 Task: Look for space in Setakamachi-takayanagi, Japan from 1st July, 2023 to 3rd July, 2023 for 1 adult in price range Rs.5000 to Rs.15000. Place can be private room with 1  bedroom having 1 bed and 1 bathroom. Property type can be house, flat, guest house, hotel. Booking option can be shelf check-in. Required host language is English.
Action: Mouse moved to (462, 76)
Screenshot: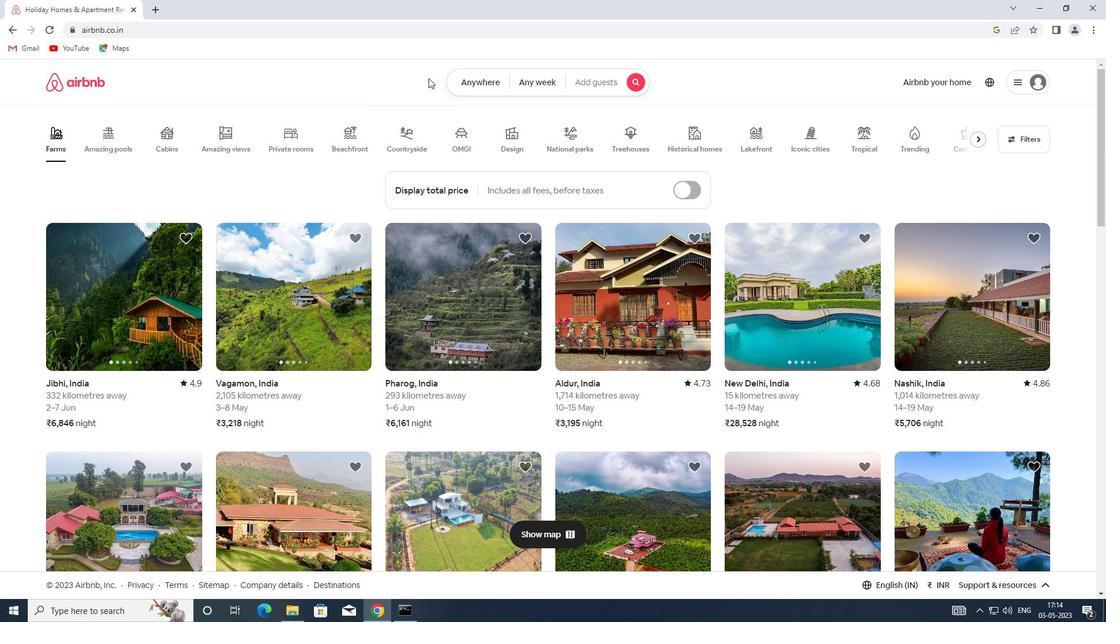 
Action: Mouse pressed left at (462, 76)
Screenshot: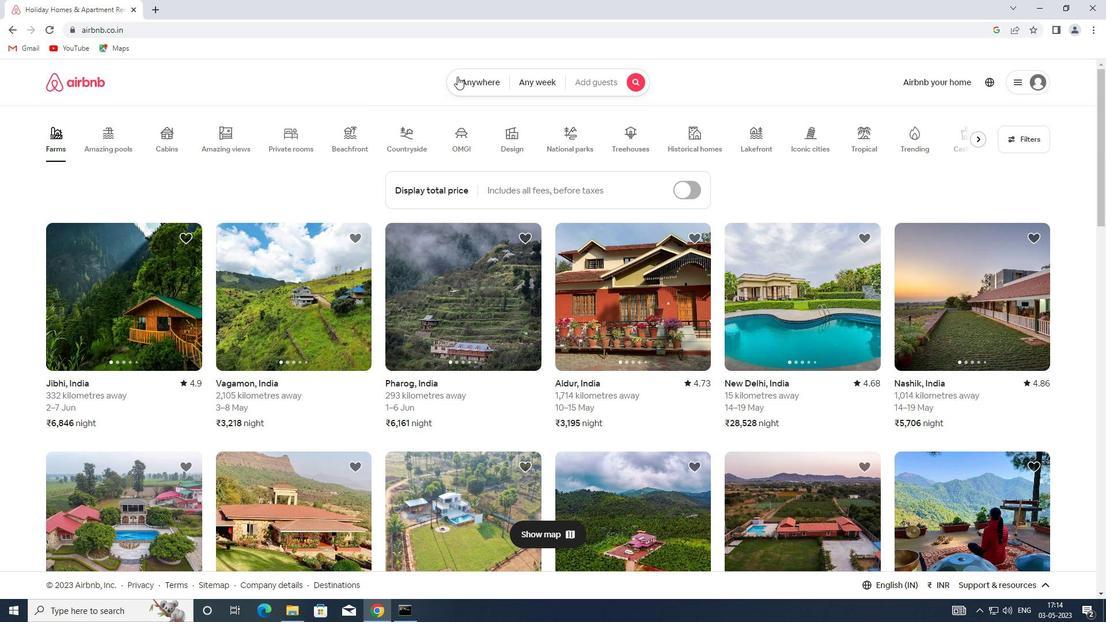 
Action: Mouse moved to (443, 126)
Screenshot: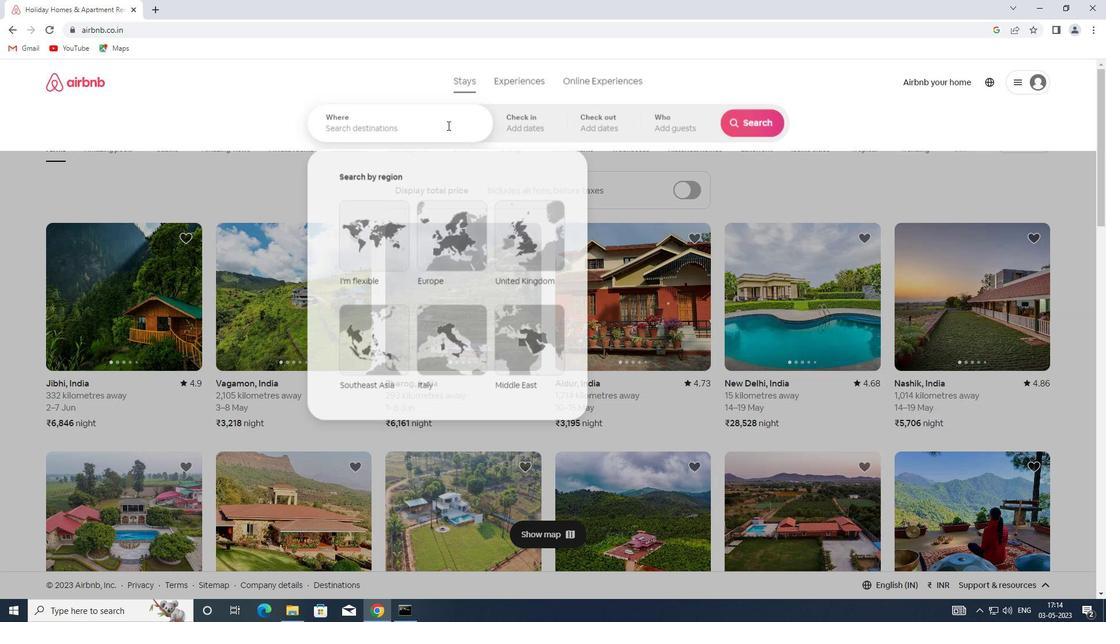 
Action: Mouse pressed left at (443, 126)
Screenshot: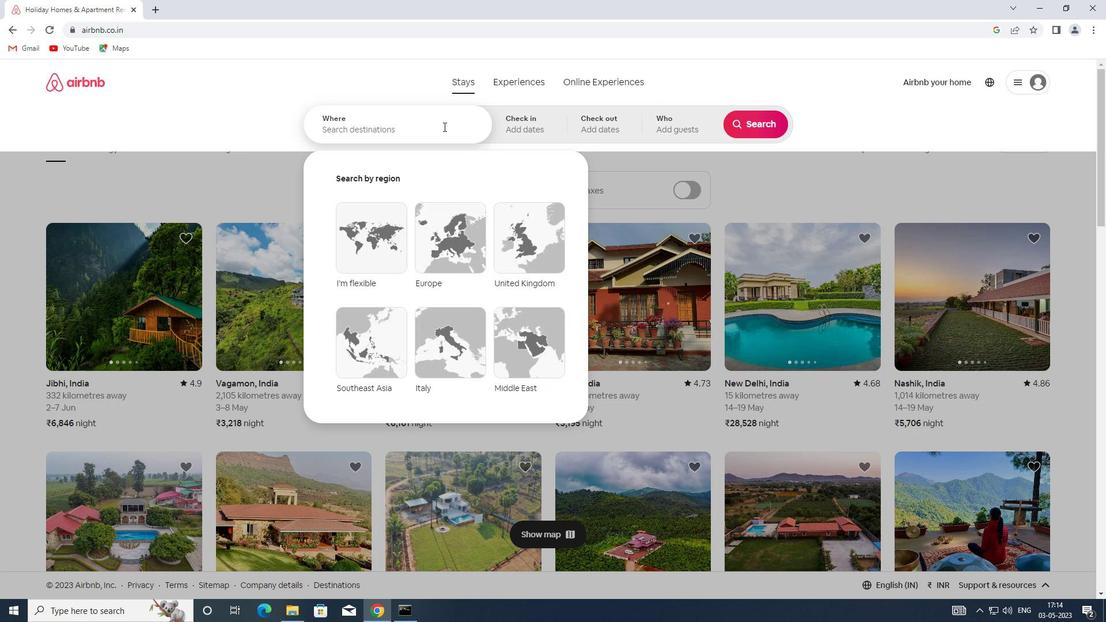 
Action: Mouse moved to (413, 138)
Screenshot: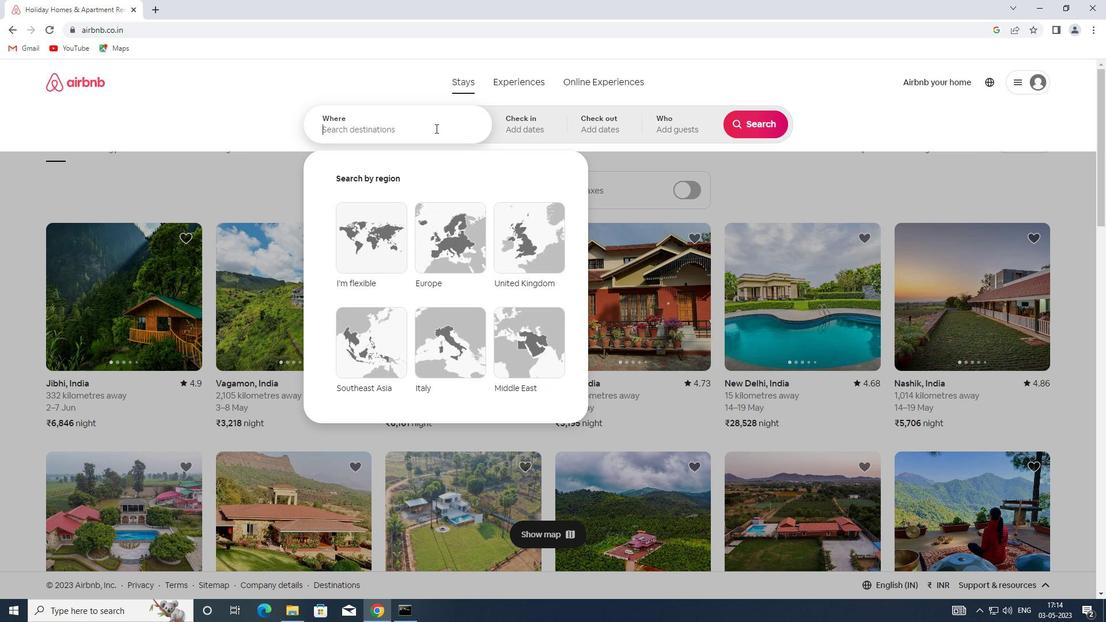 
Action: Key pressed <Key.shift>SETAKAMACHI-TAKAYANGI,<Key.shift>JAPAN
Screenshot: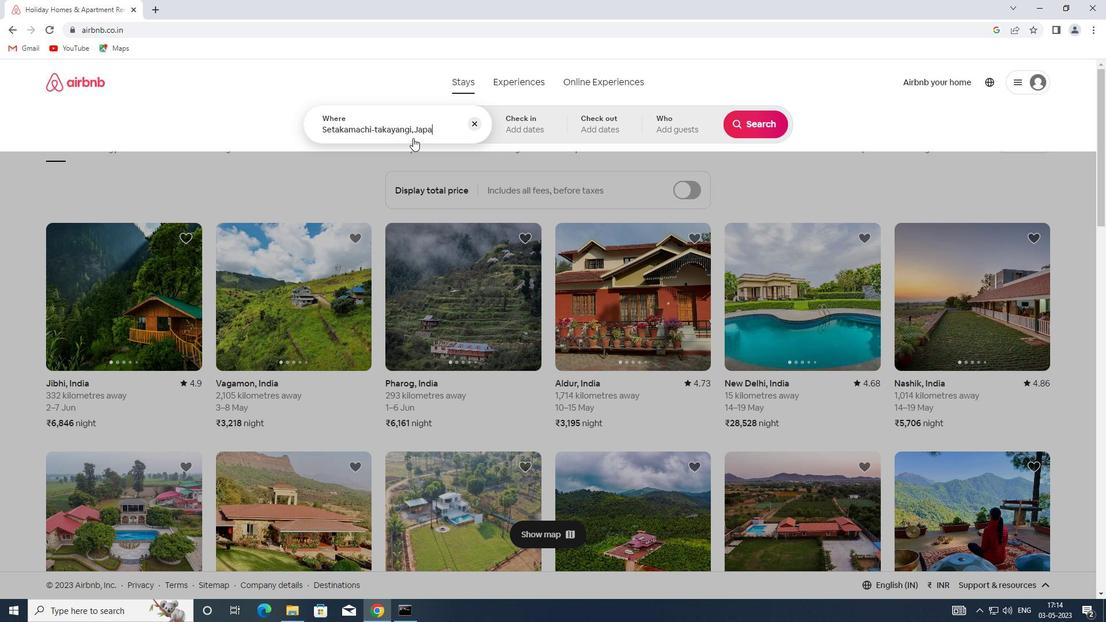 
Action: Mouse moved to (526, 121)
Screenshot: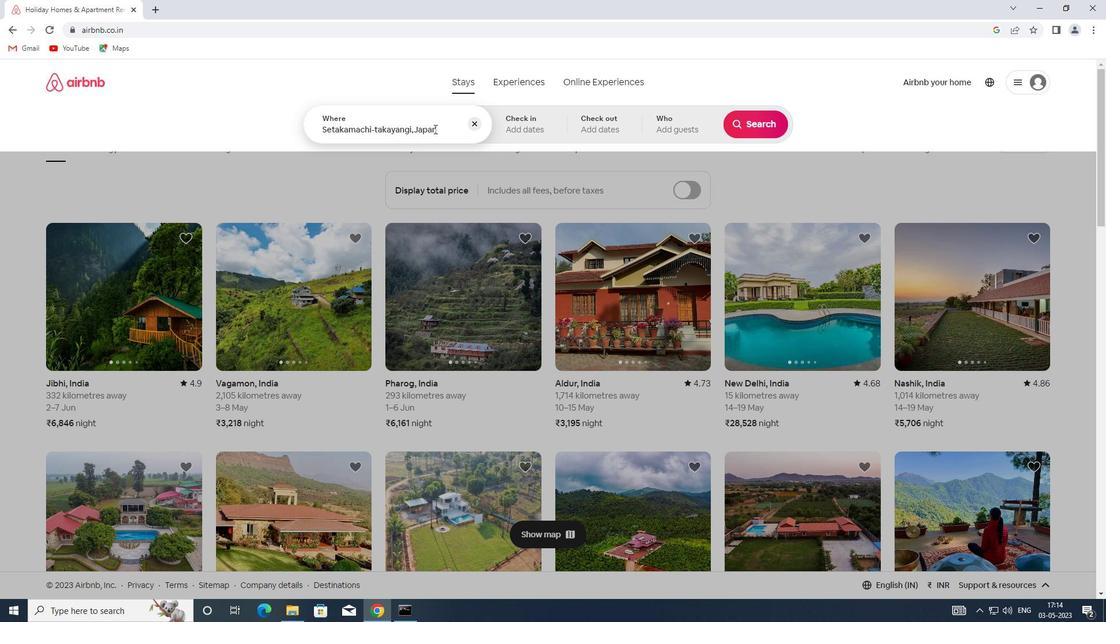 
Action: Mouse pressed left at (526, 121)
Screenshot: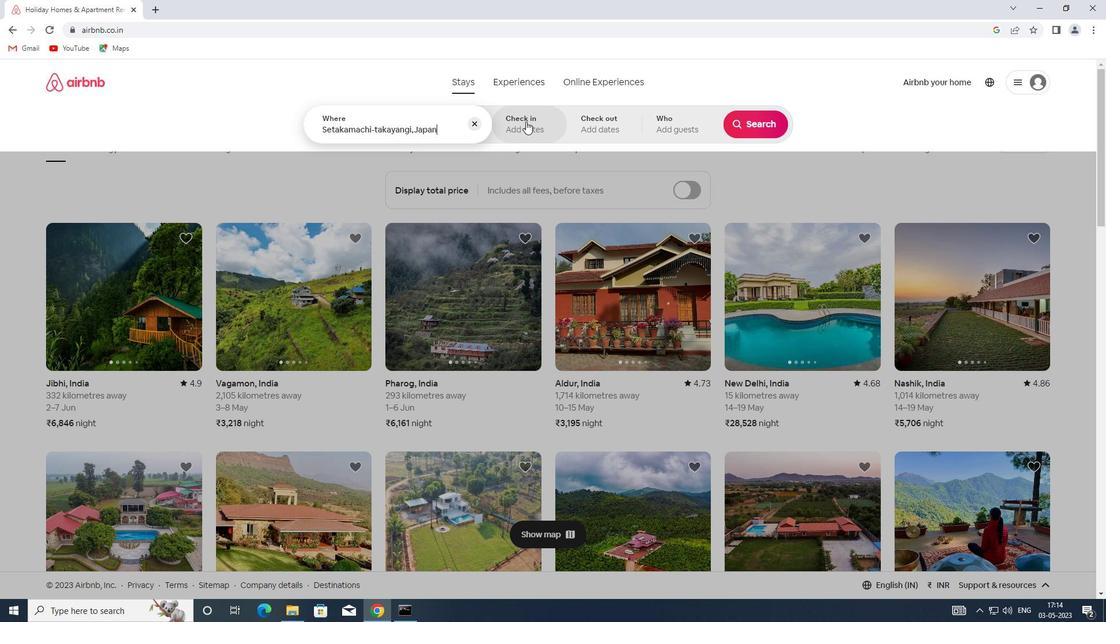 
Action: Mouse moved to (748, 219)
Screenshot: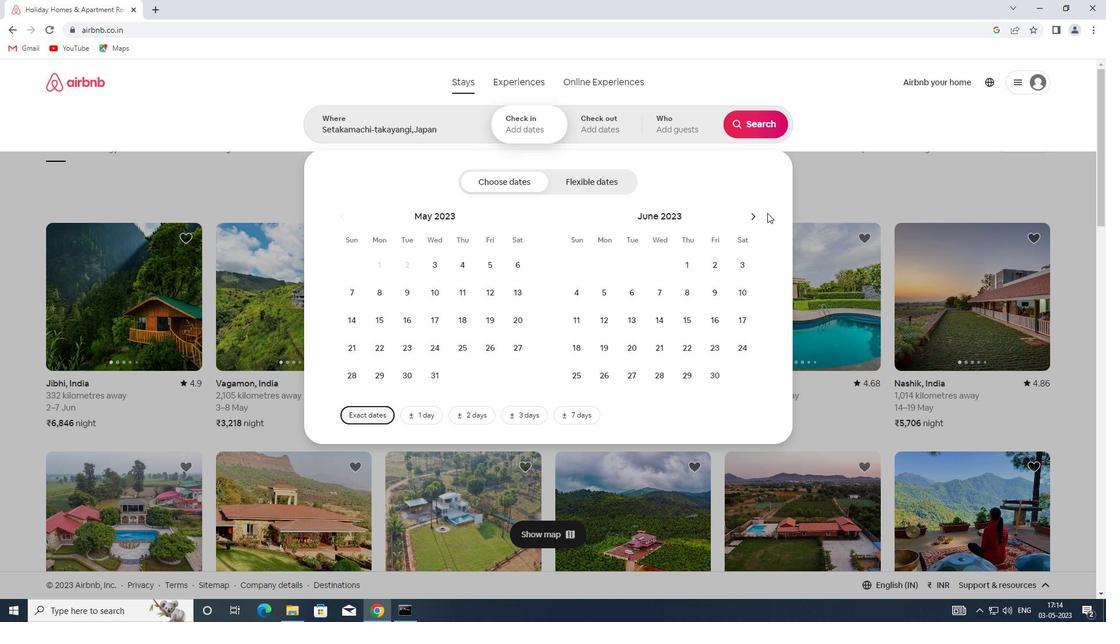 
Action: Mouse pressed left at (748, 219)
Screenshot: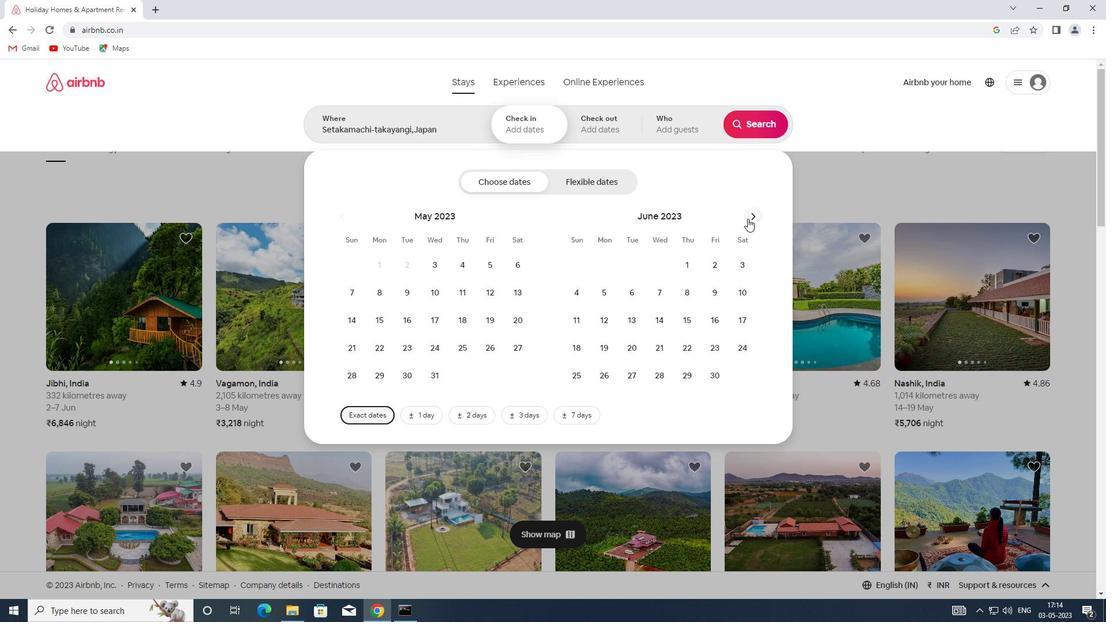 
Action: Mouse moved to (751, 264)
Screenshot: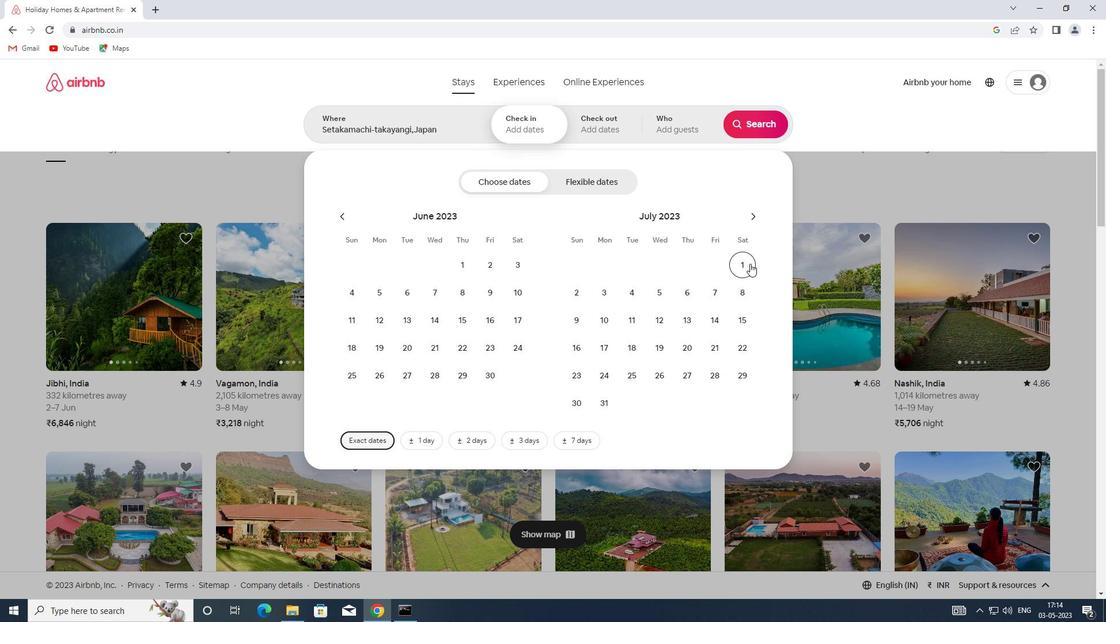 
Action: Mouse pressed left at (751, 264)
Screenshot: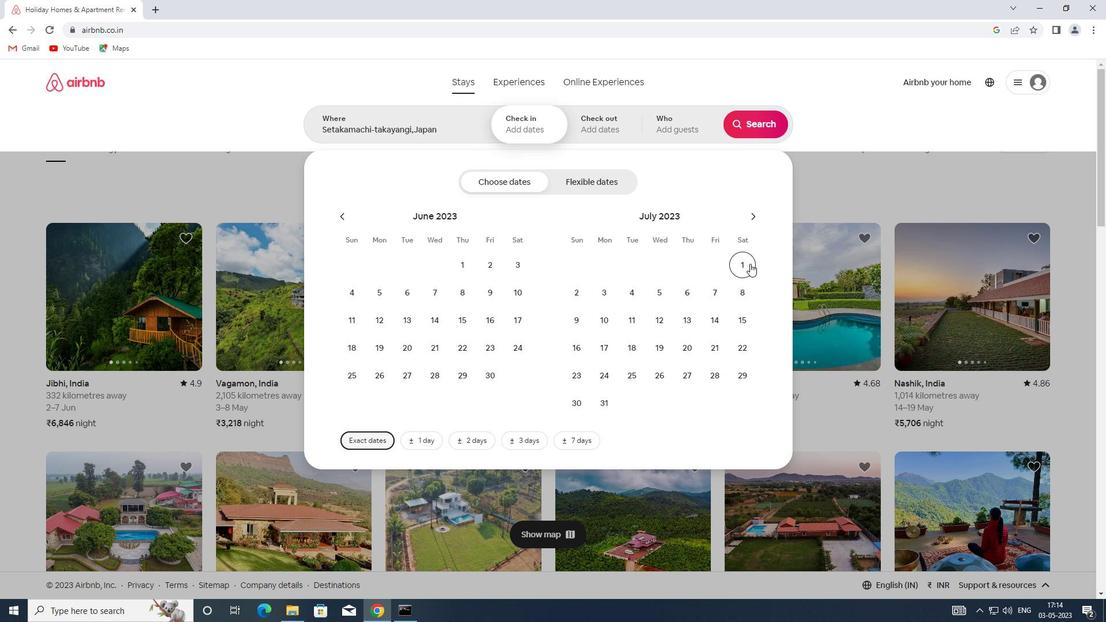 
Action: Mouse moved to (604, 298)
Screenshot: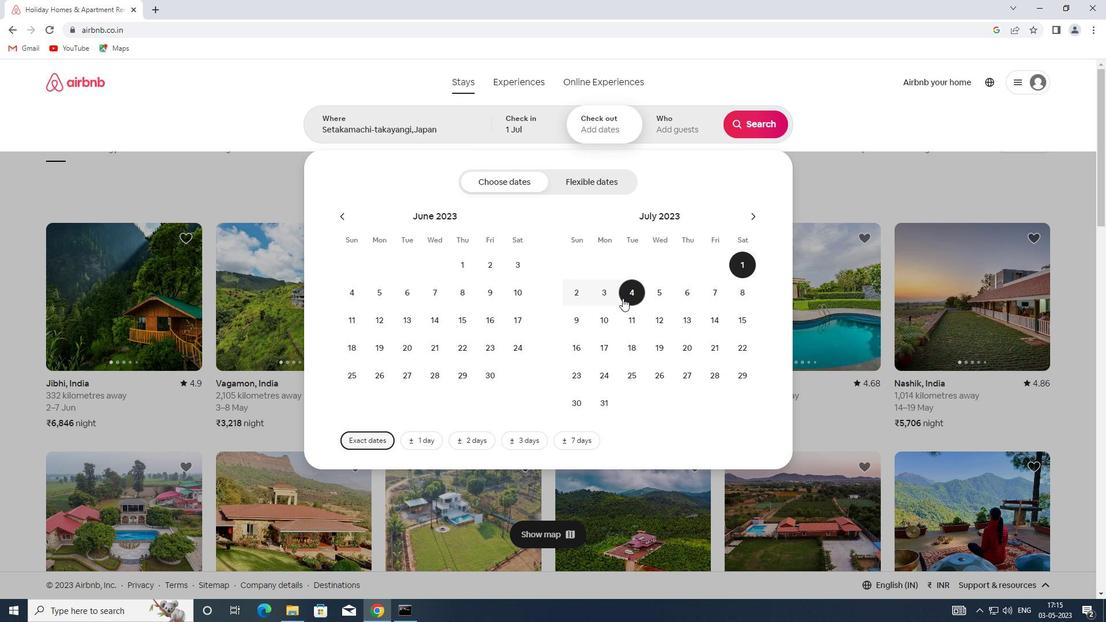 
Action: Mouse pressed left at (604, 298)
Screenshot: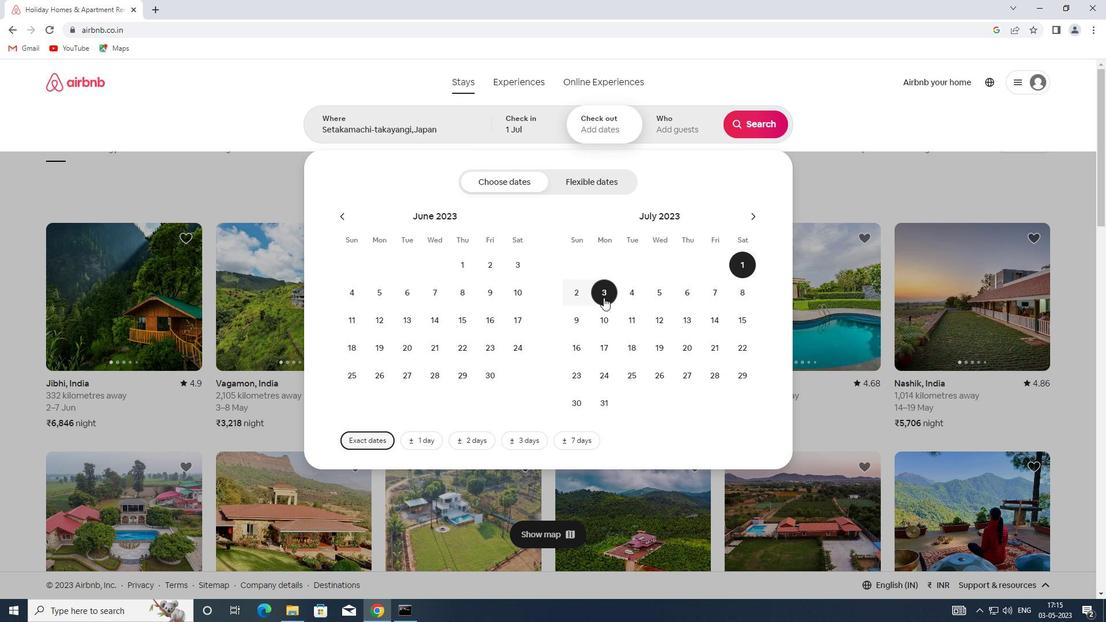 
Action: Mouse moved to (671, 121)
Screenshot: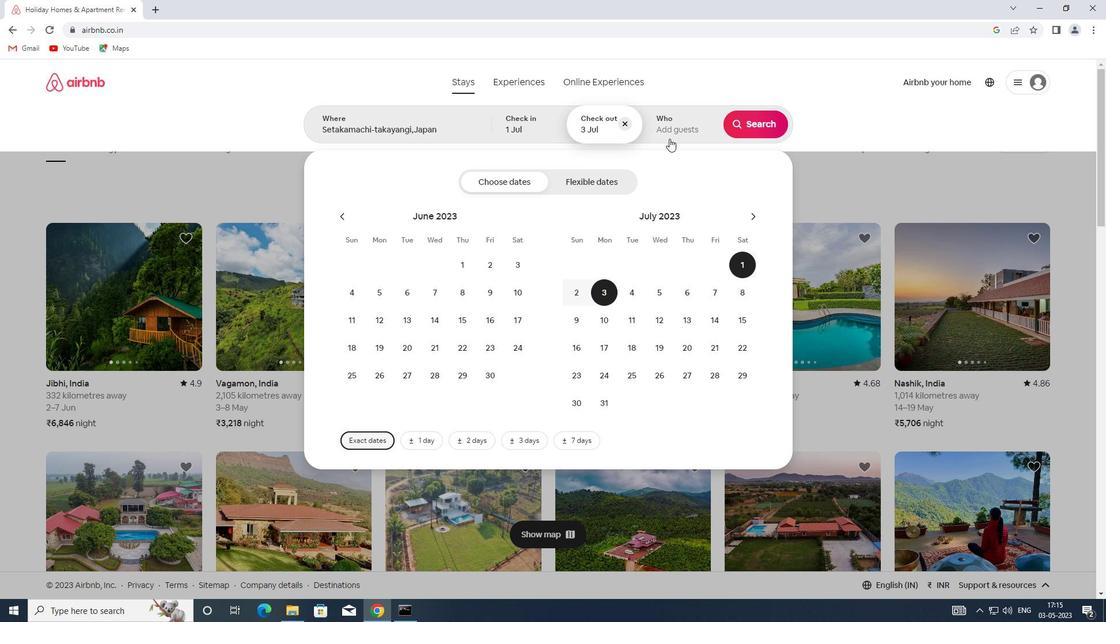 
Action: Mouse pressed left at (671, 121)
Screenshot: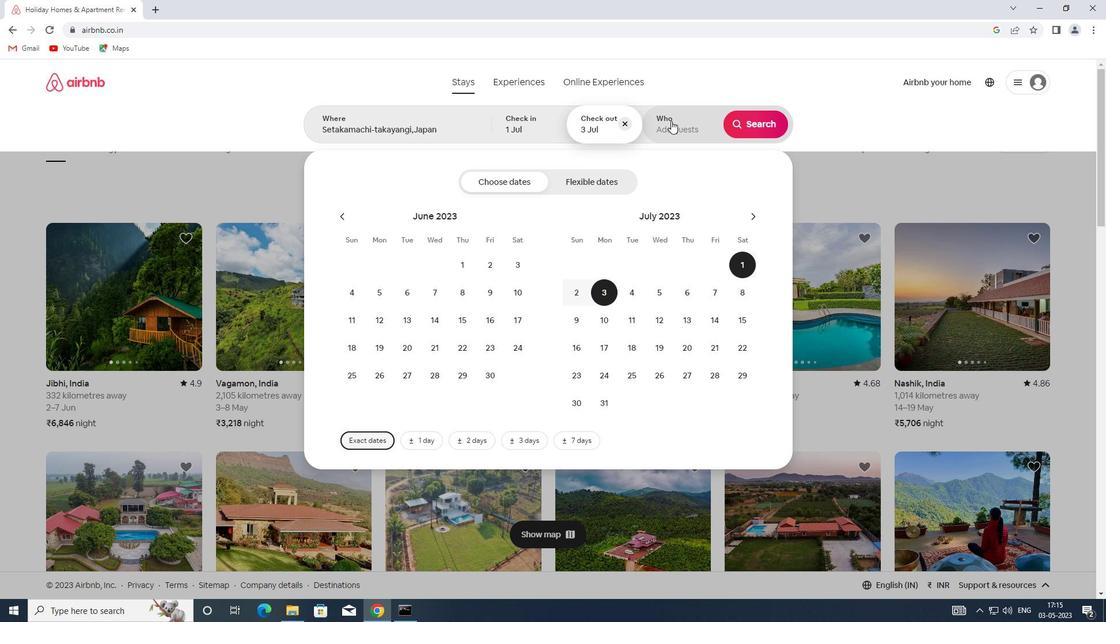
Action: Mouse moved to (754, 187)
Screenshot: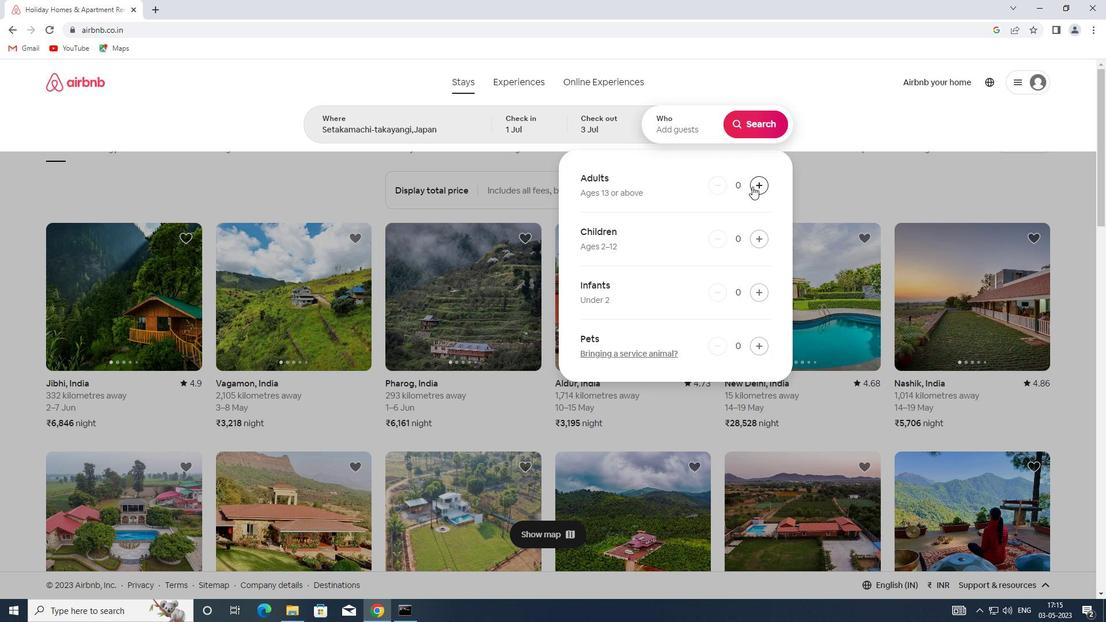 
Action: Mouse pressed left at (754, 187)
Screenshot: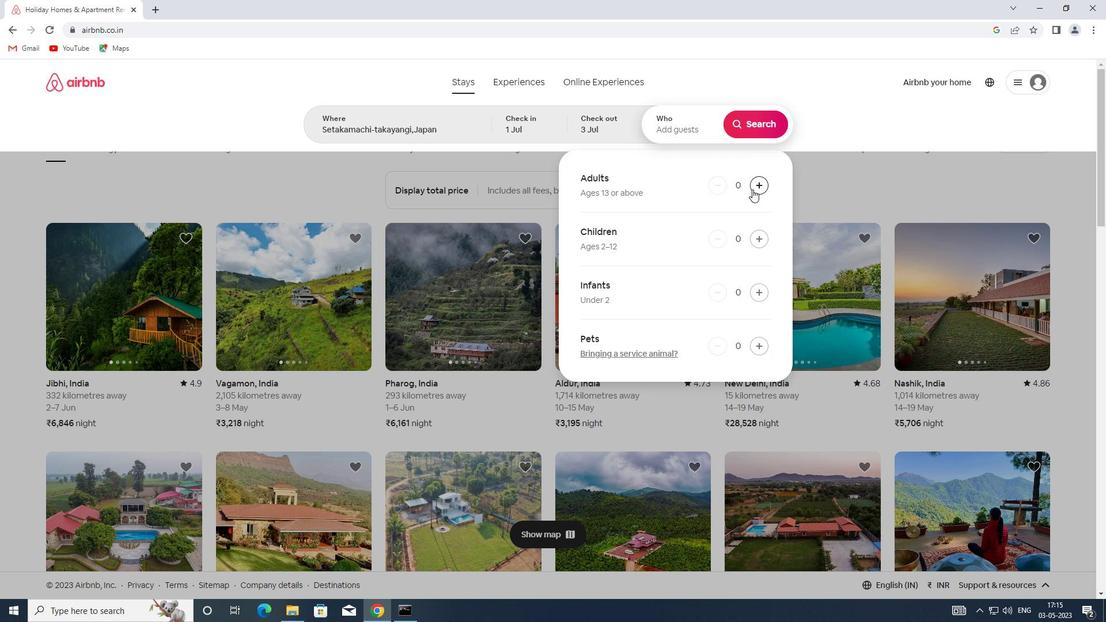 
Action: Mouse moved to (756, 118)
Screenshot: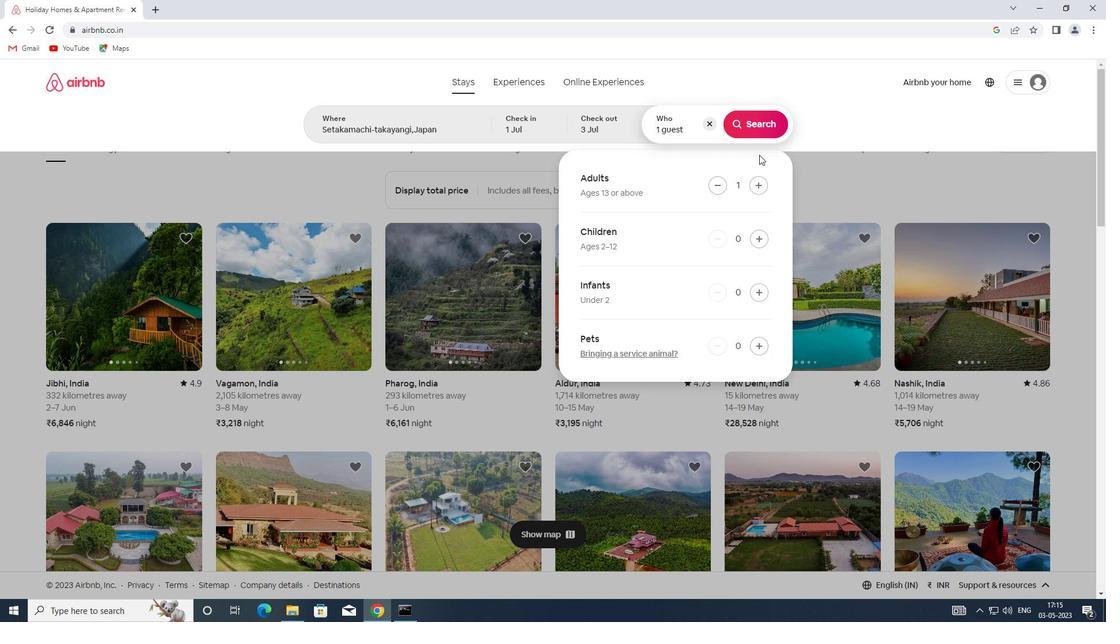 
Action: Mouse pressed left at (756, 118)
Screenshot: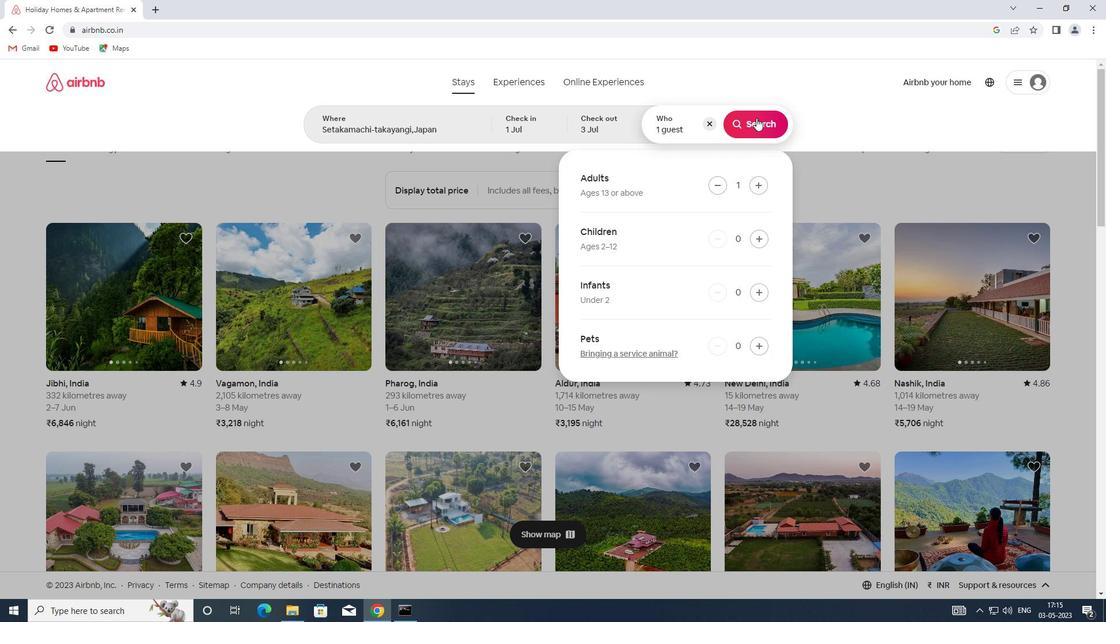 
Action: Mouse moved to (1068, 126)
Screenshot: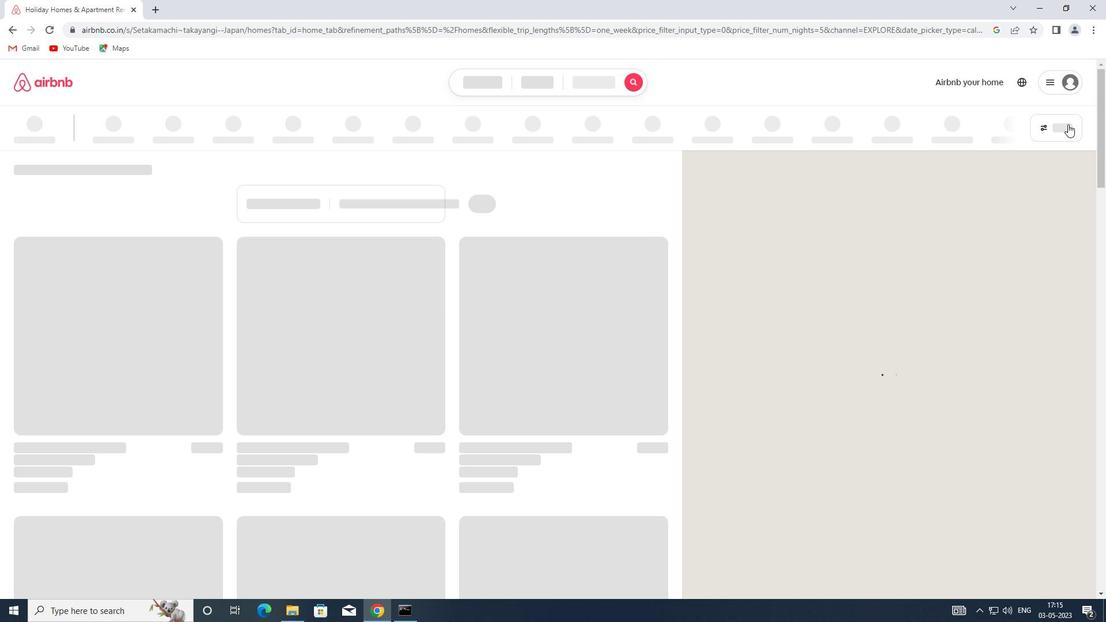 
Action: Mouse pressed left at (1068, 126)
Screenshot: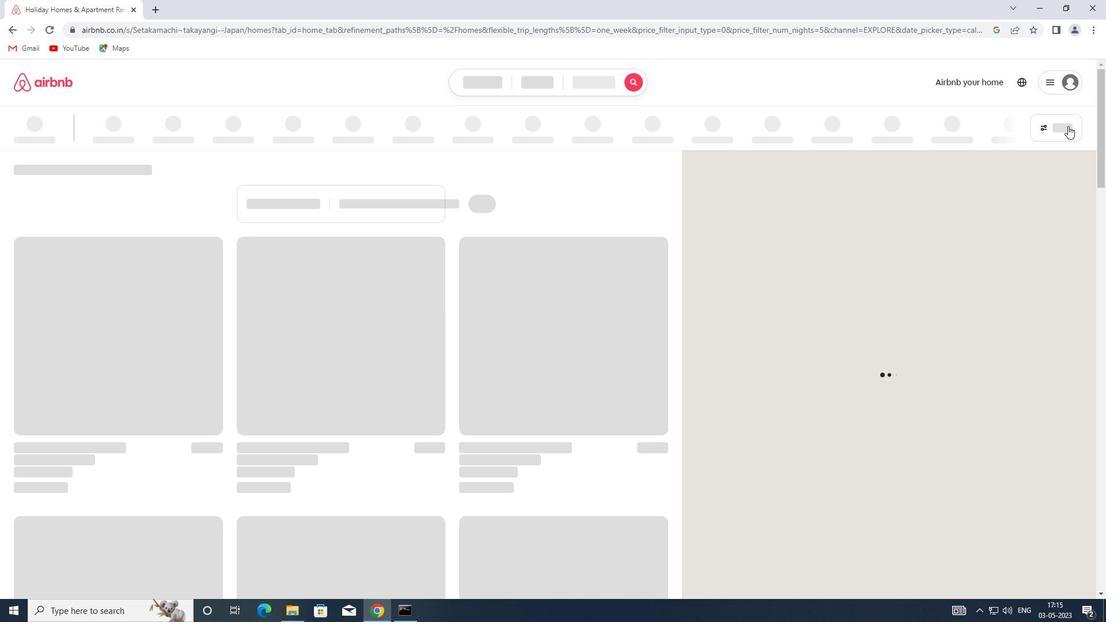 
Action: Mouse moved to (405, 277)
Screenshot: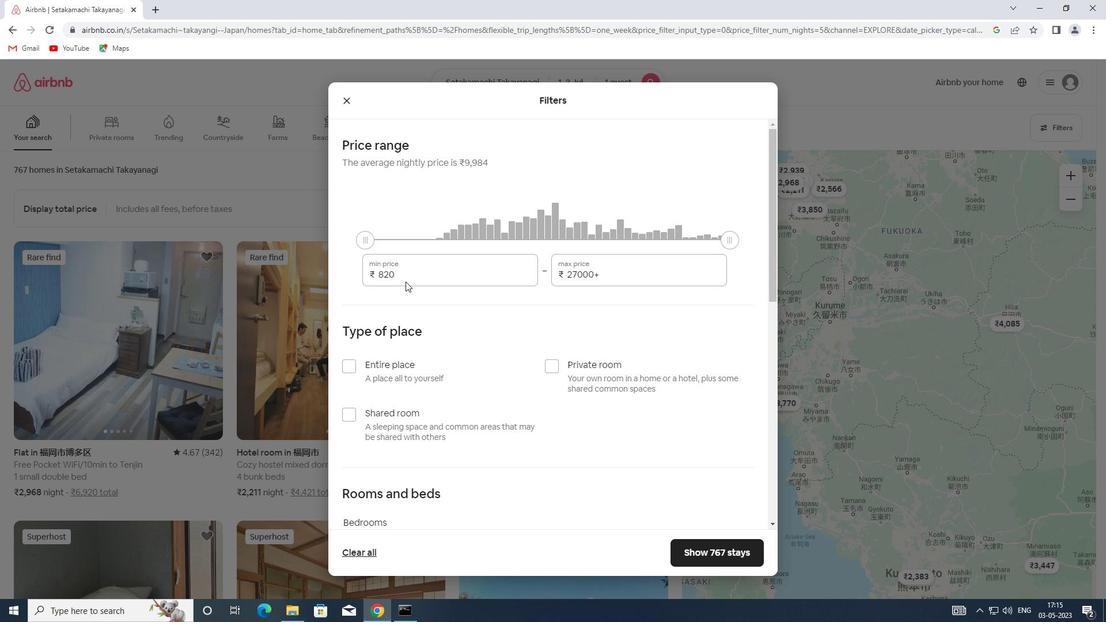 
Action: Mouse pressed left at (405, 277)
Screenshot: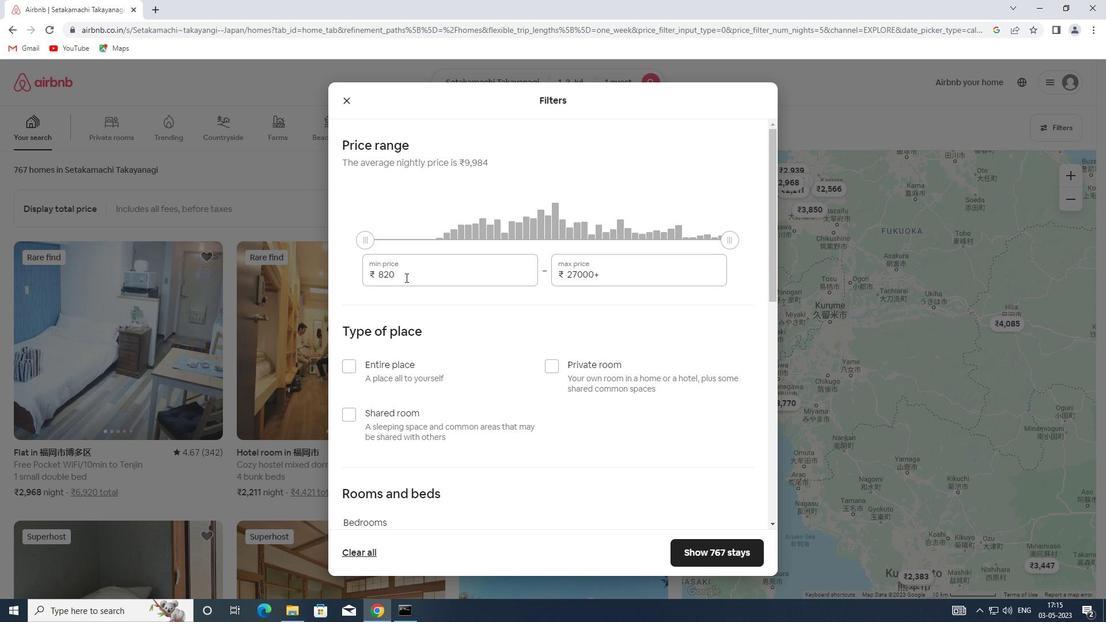 
Action: Mouse moved to (330, 280)
Screenshot: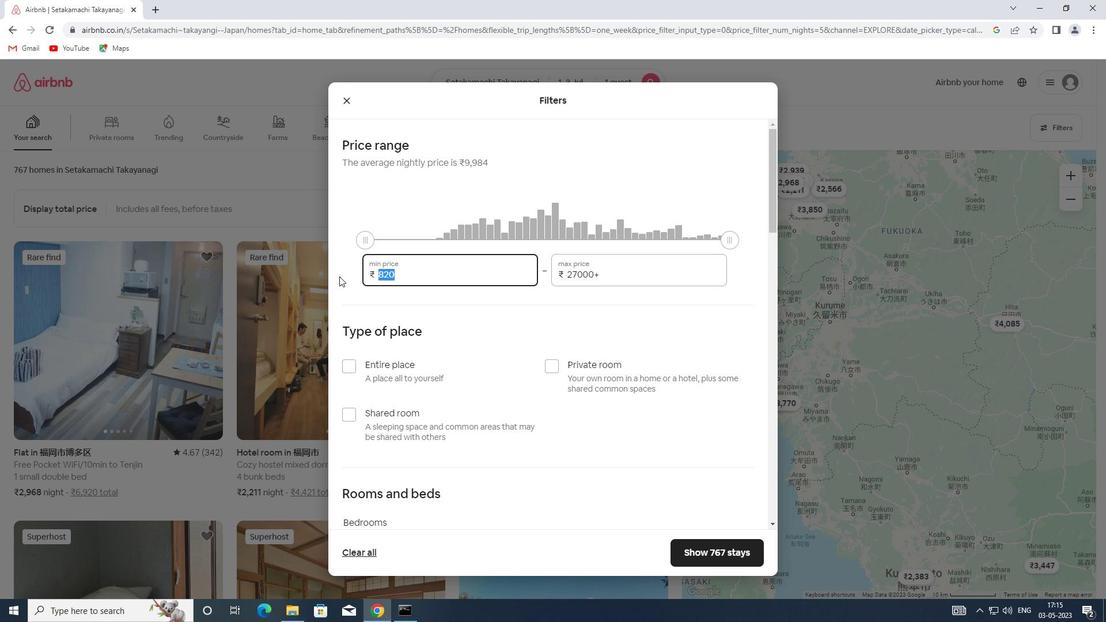 
Action: Key pressed 5000
Screenshot: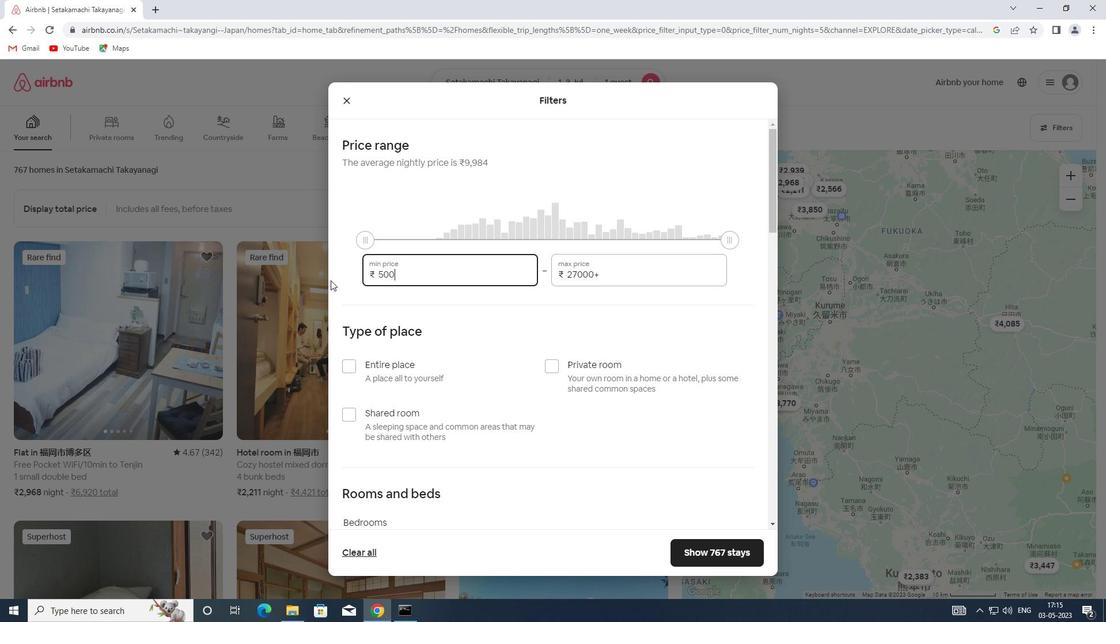 
Action: Mouse moved to (609, 271)
Screenshot: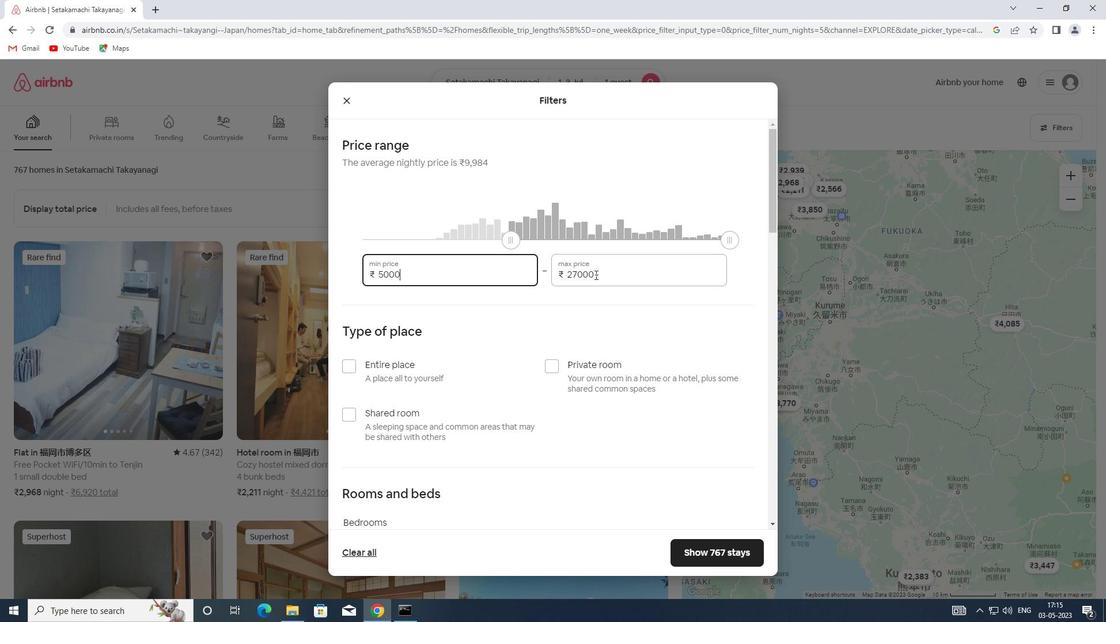 
Action: Mouse pressed left at (609, 271)
Screenshot: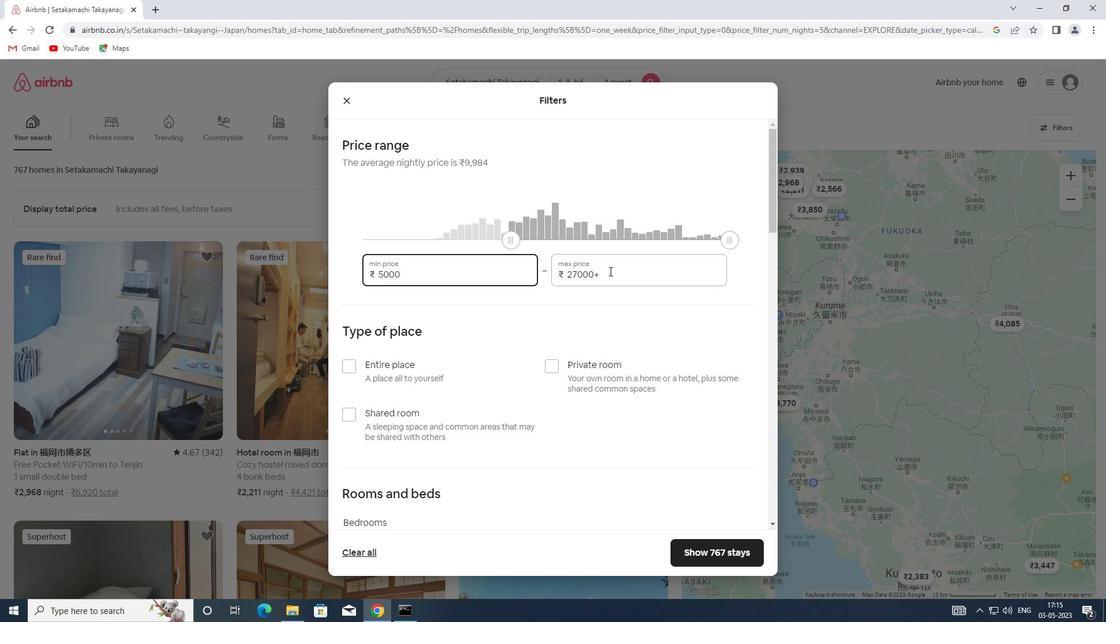 
Action: Mouse moved to (473, 280)
Screenshot: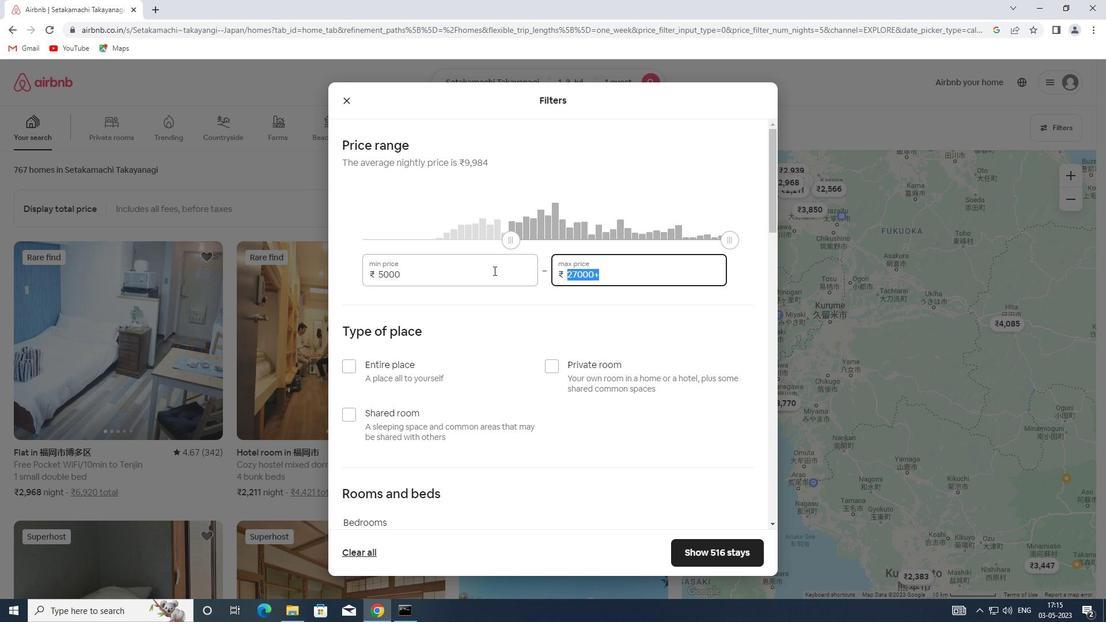 
Action: Key pressed 15000
Screenshot: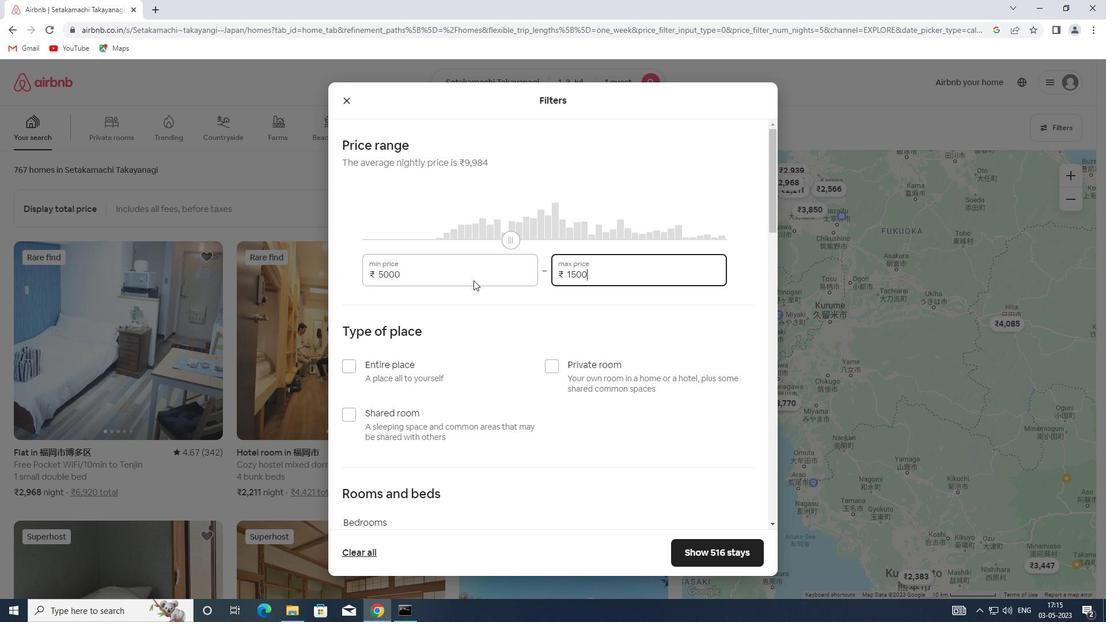 
Action: Mouse moved to (553, 367)
Screenshot: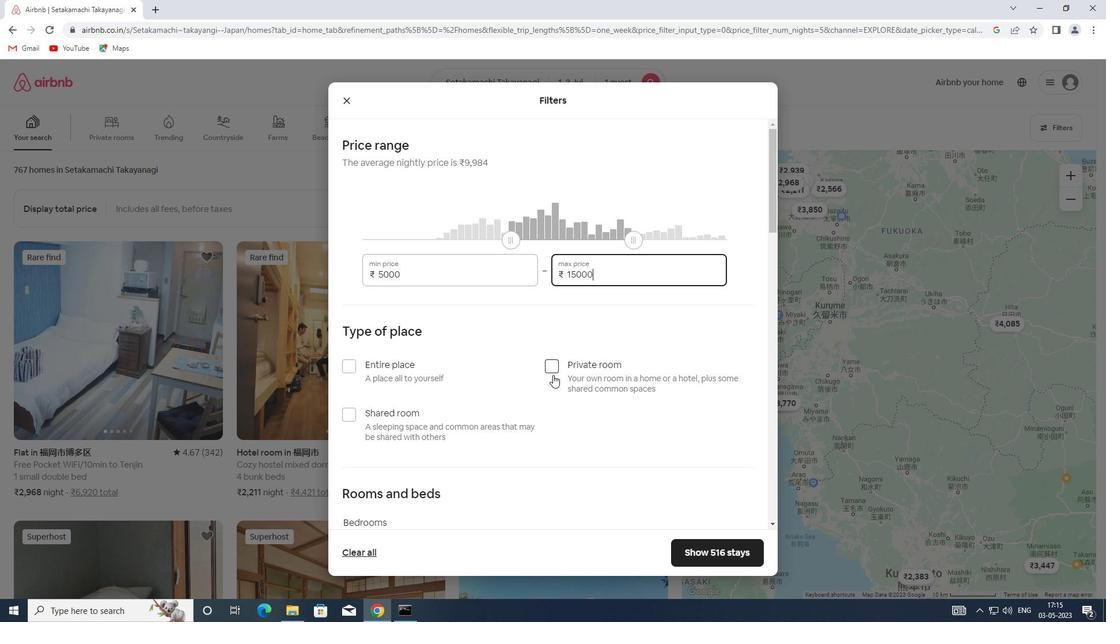 
Action: Mouse pressed left at (553, 367)
Screenshot: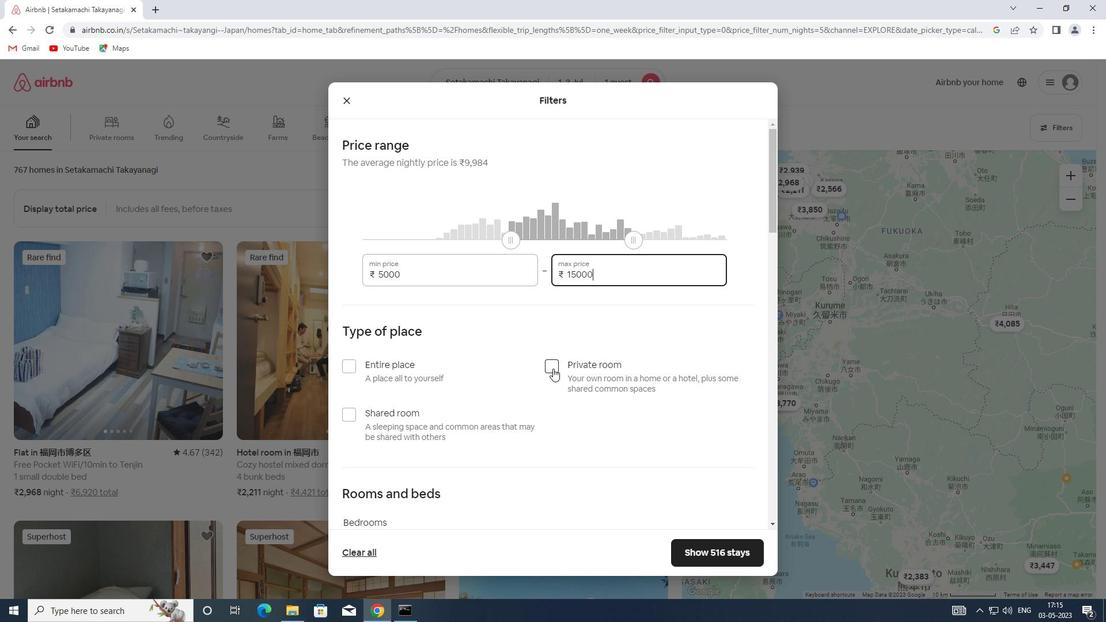 
Action: Mouse moved to (553, 361)
Screenshot: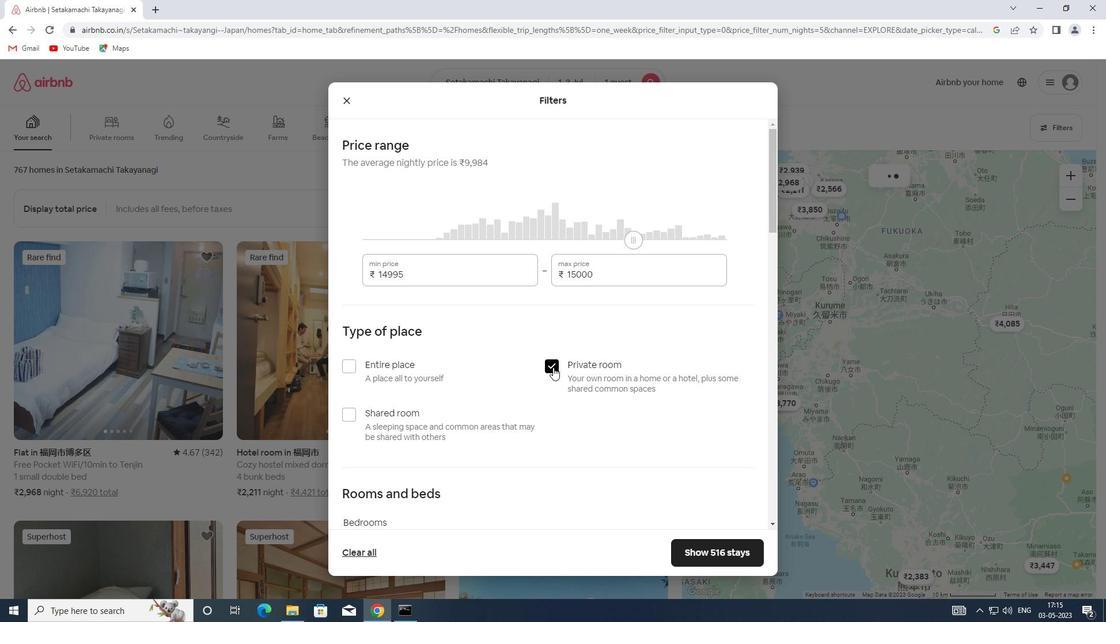 
Action: Mouse scrolled (553, 360) with delta (0, 0)
Screenshot: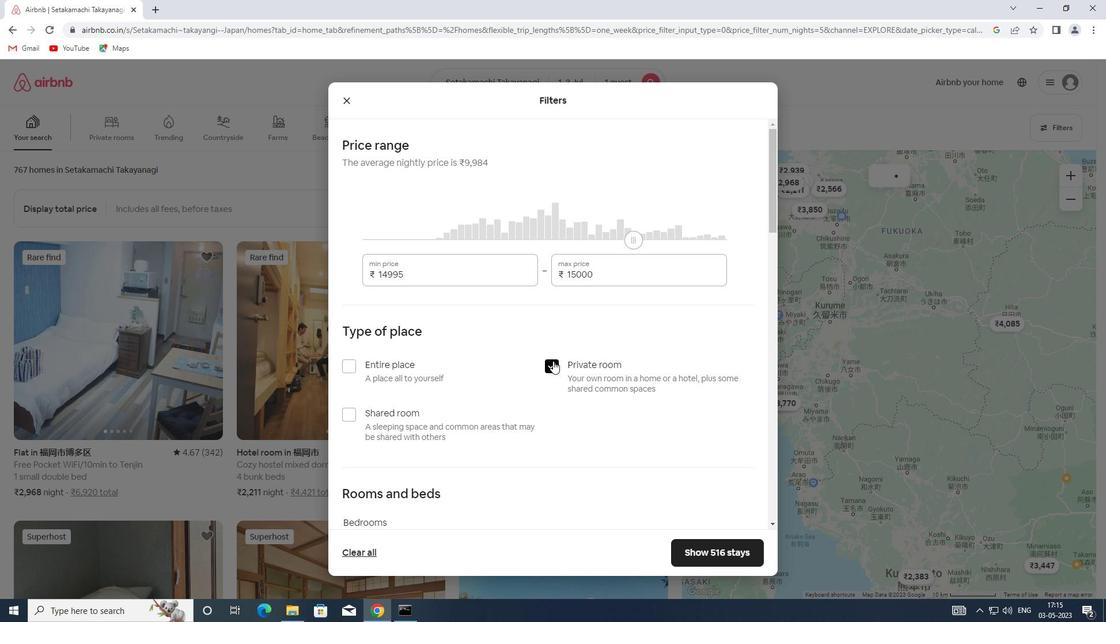 
Action: Mouse scrolled (553, 360) with delta (0, 0)
Screenshot: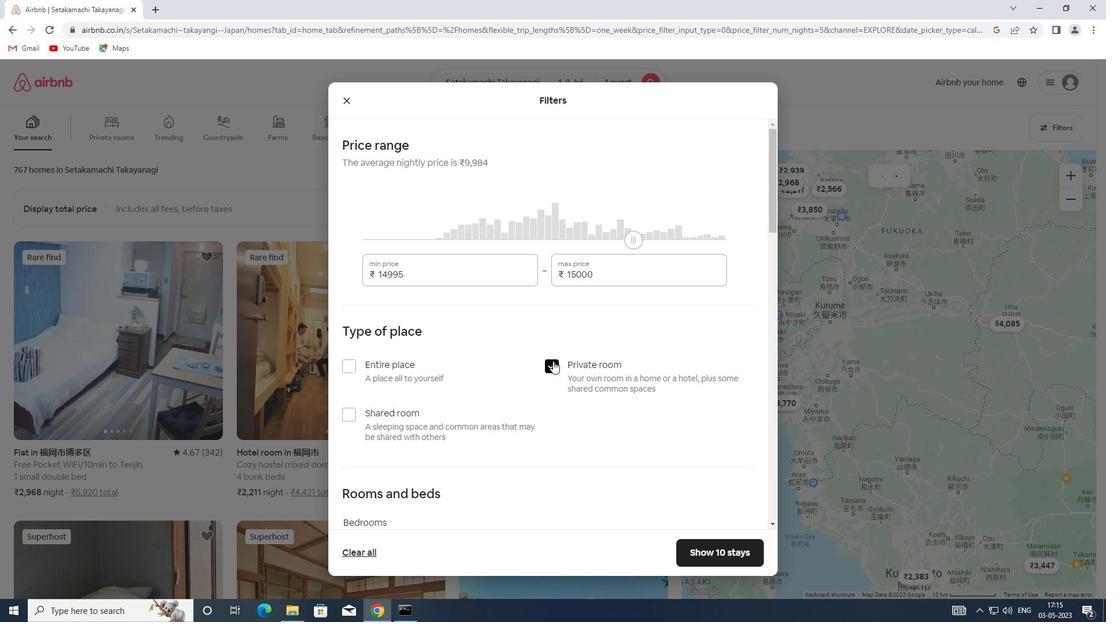 
Action: Mouse scrolled (553, 360) with delta (0, 0)
Screenshot: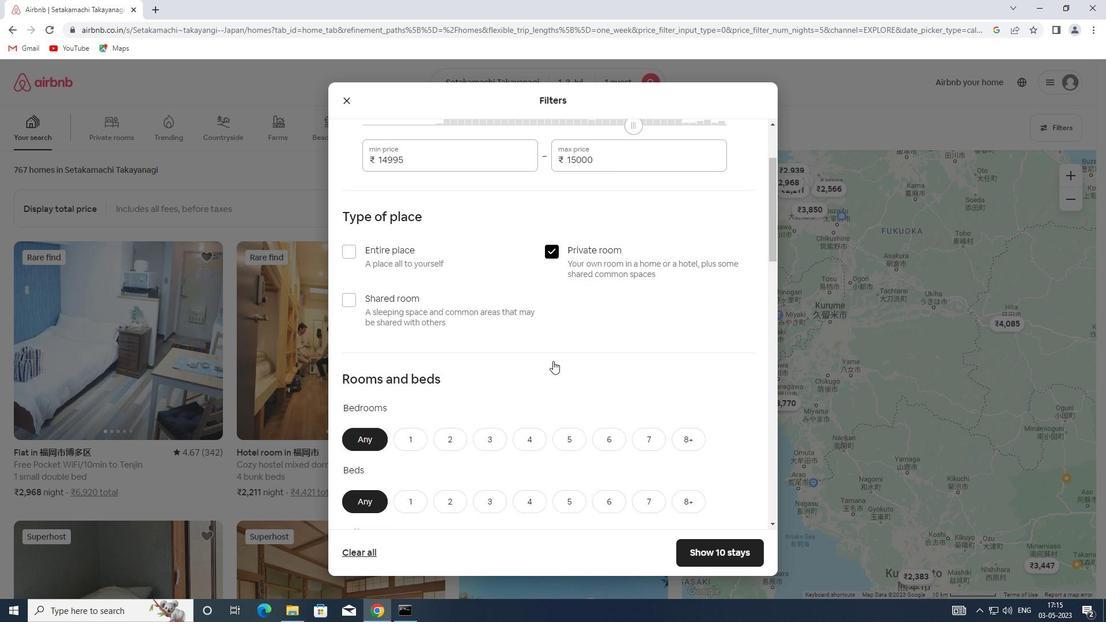 
Action: Mouse scrolled (553, 360) with delta (0, 0)
Screenshot: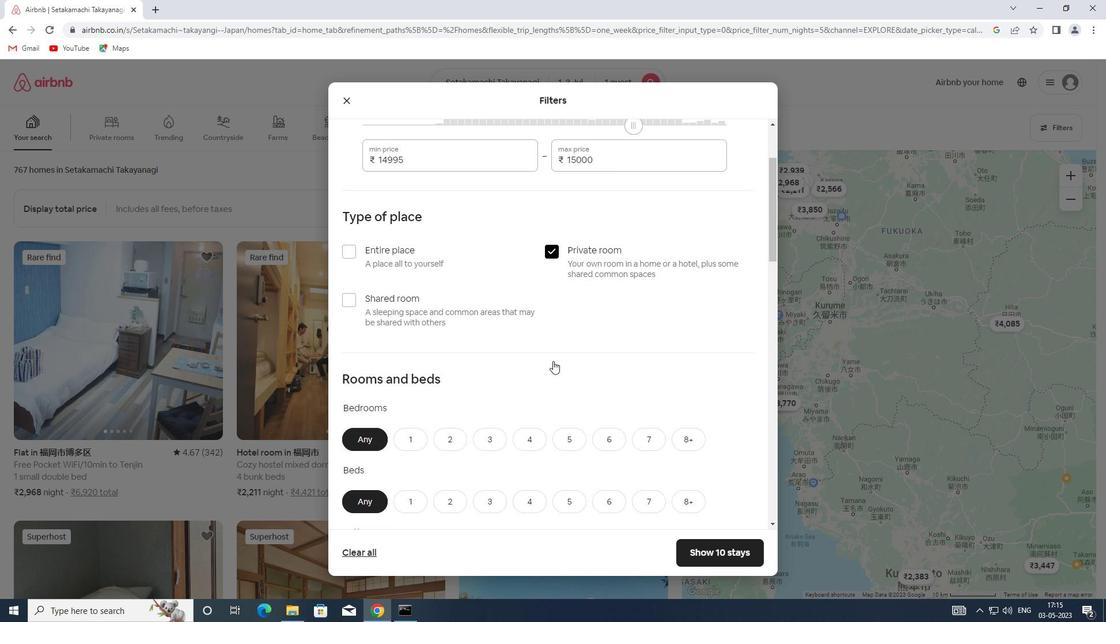 
Action: Mouse moved to (419, 322)
Screenshot: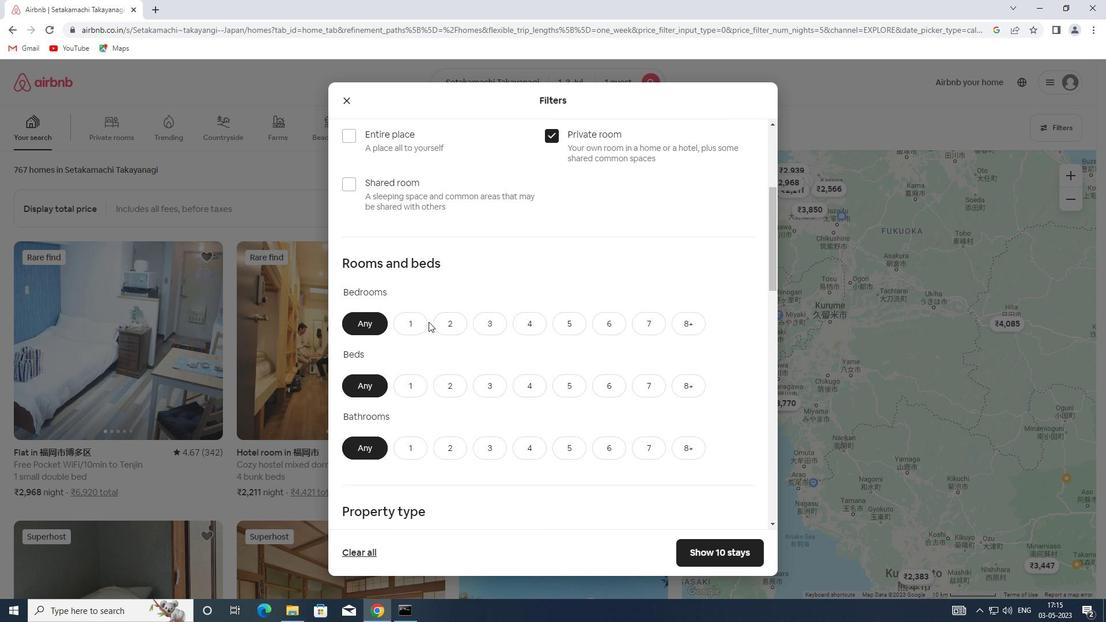
Action: Mouse pressed left at (419, 322)
Screenshot: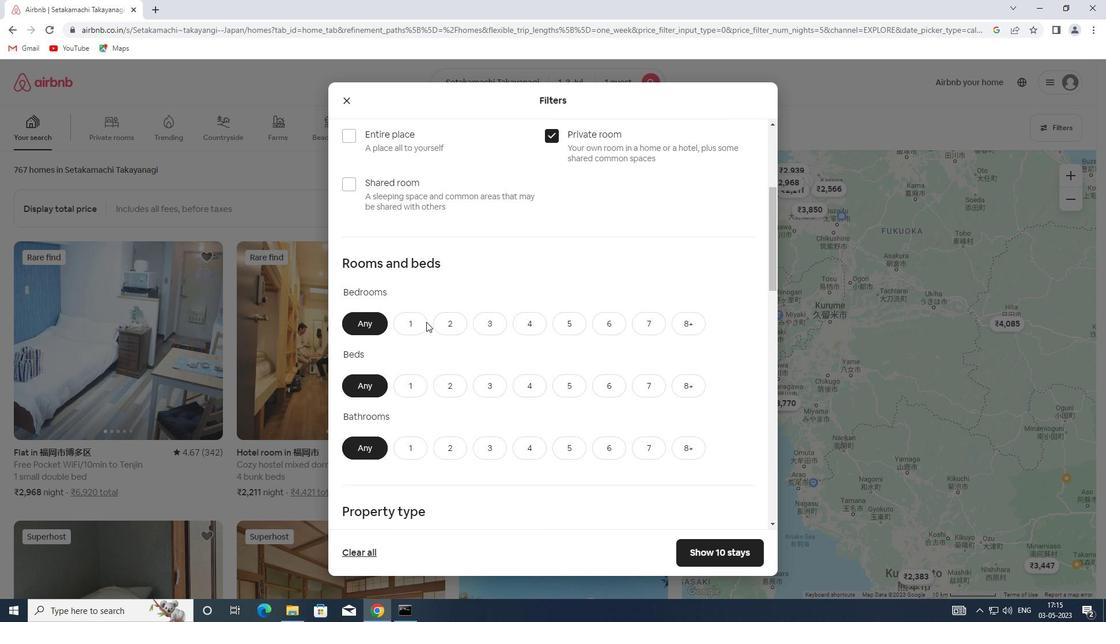 
Action: Mouse moved to (415, 386)
Screenshot: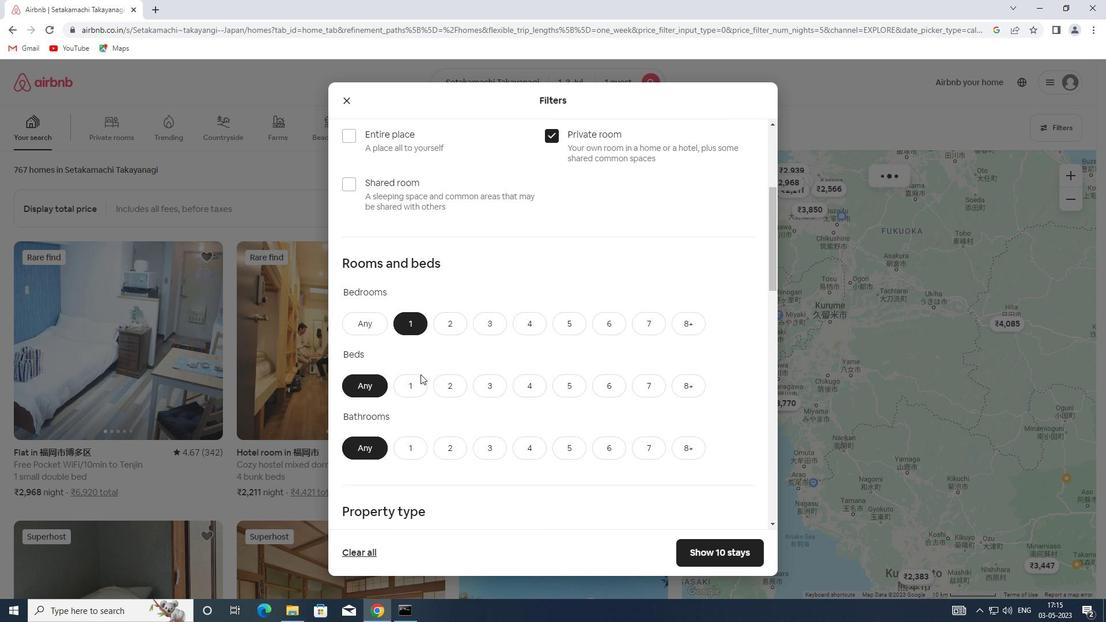 
Action: Mouse pressed left at (415, 386)
Screenshot: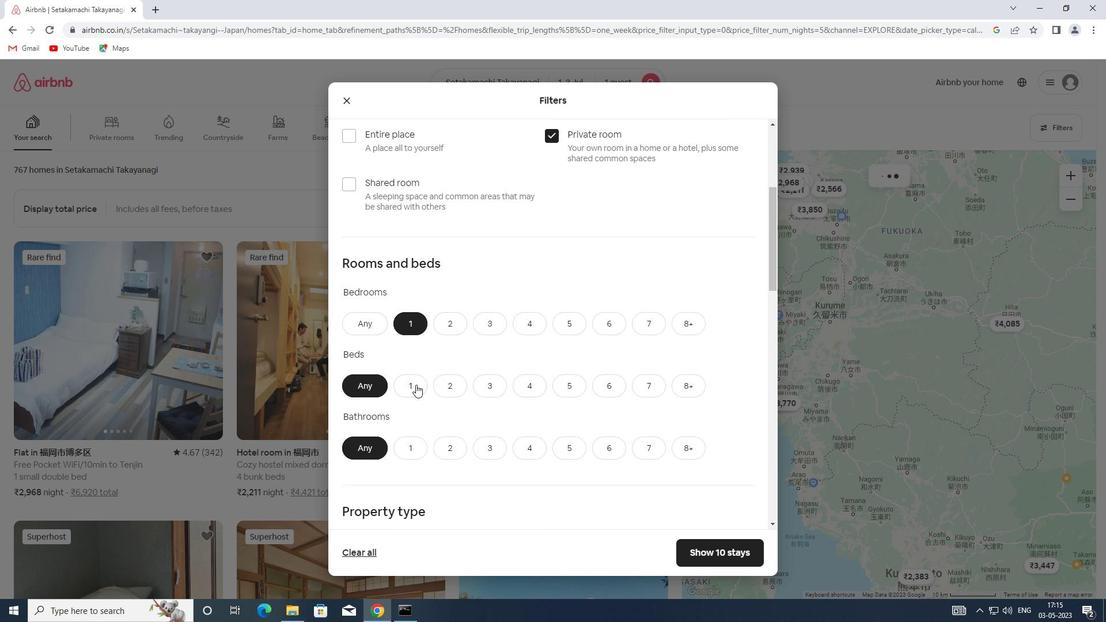 
Action: Mouse moved to (408, 449)
Screenshot: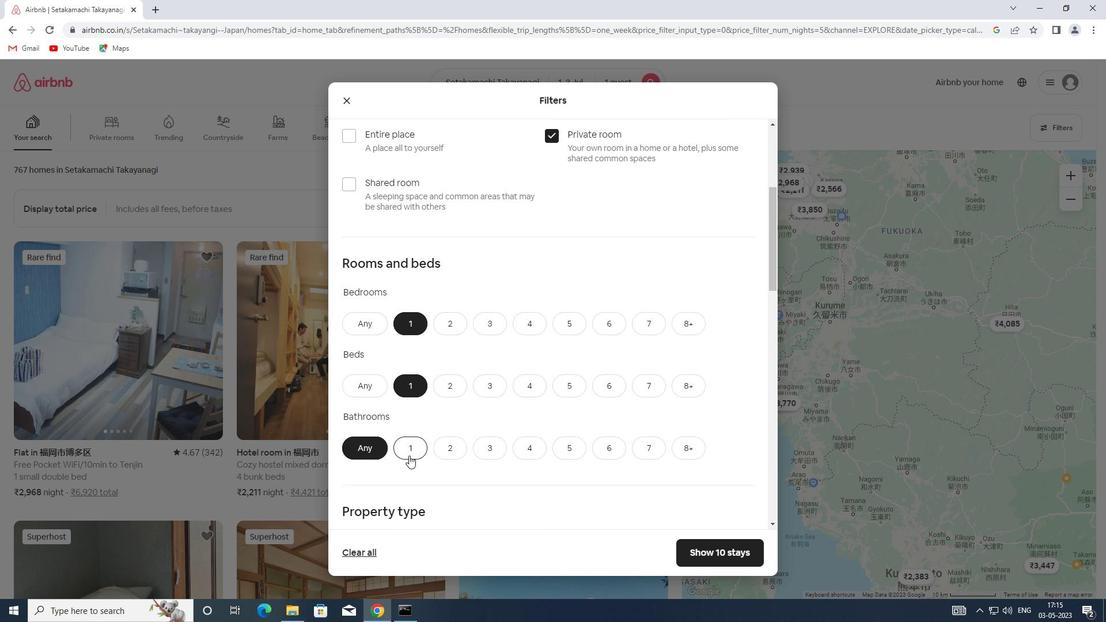 
Action: Mouse pressed left at (408, 449)
Screenshot: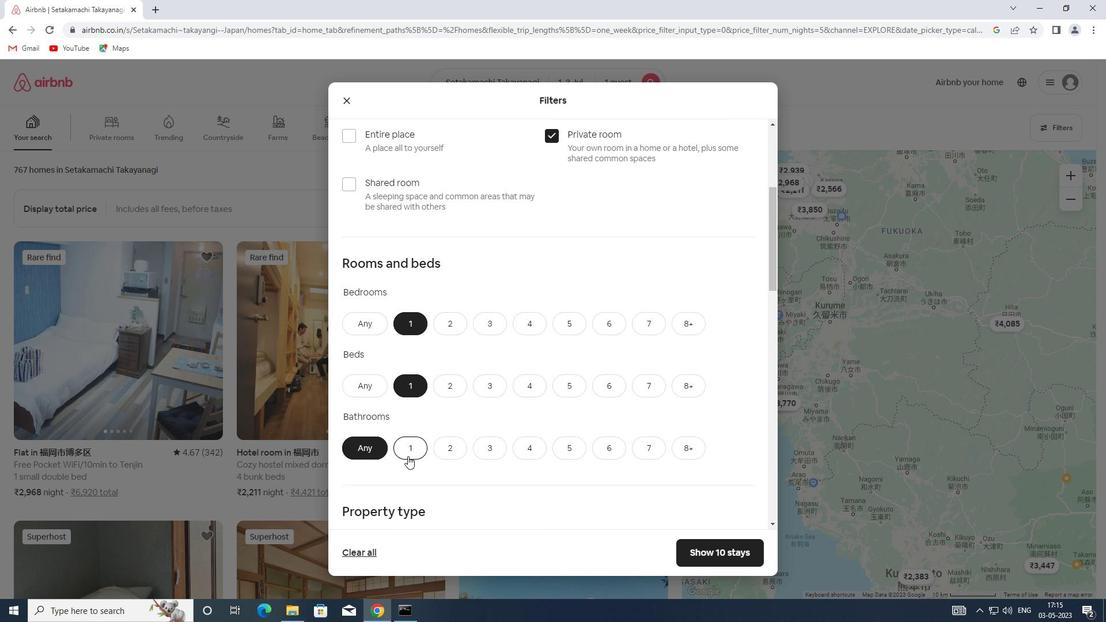 
Action: Mouse moved to (434, 421)
Screenshot: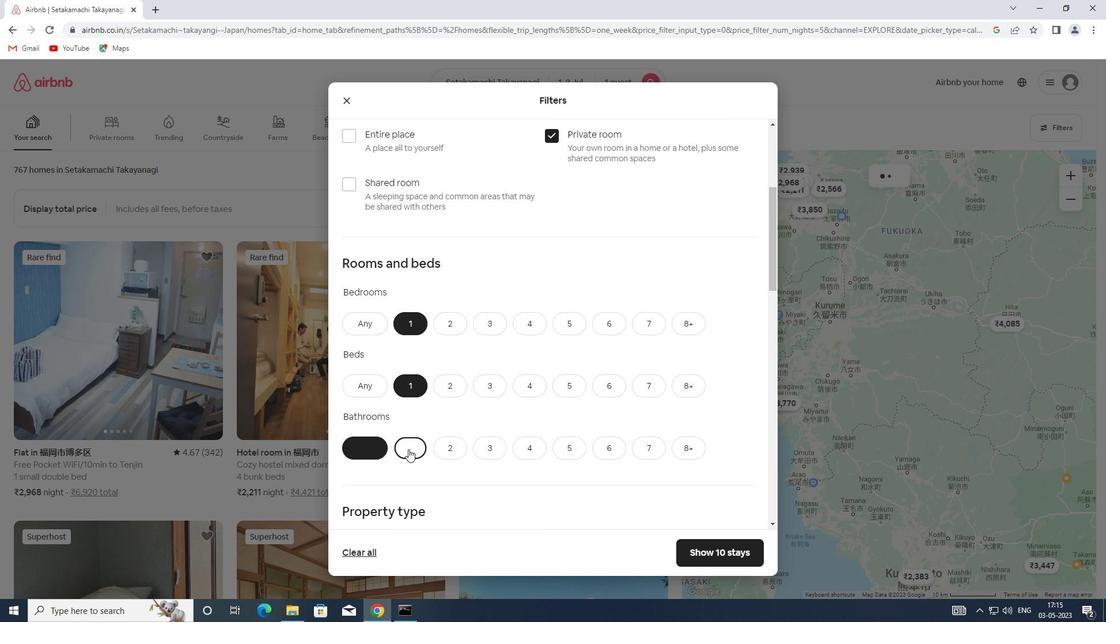 
Action: Mouse scrolled (434, 420) with delta (0, 0)
Screenshot: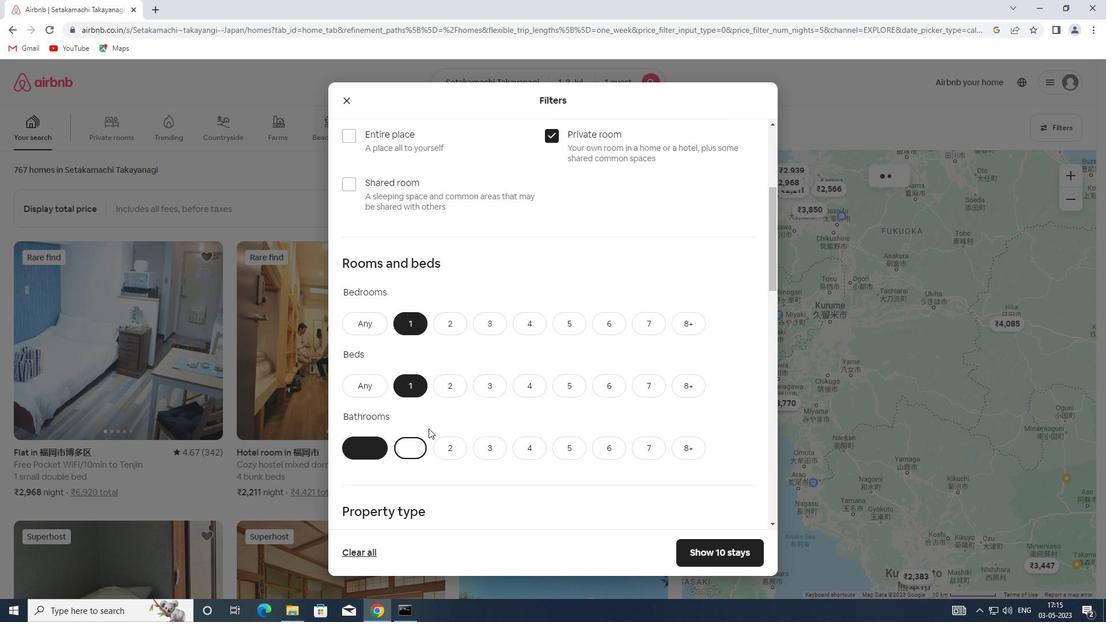 
Action: Mouse scrolled (434, 420) with delta (0, 0)
Screenshot: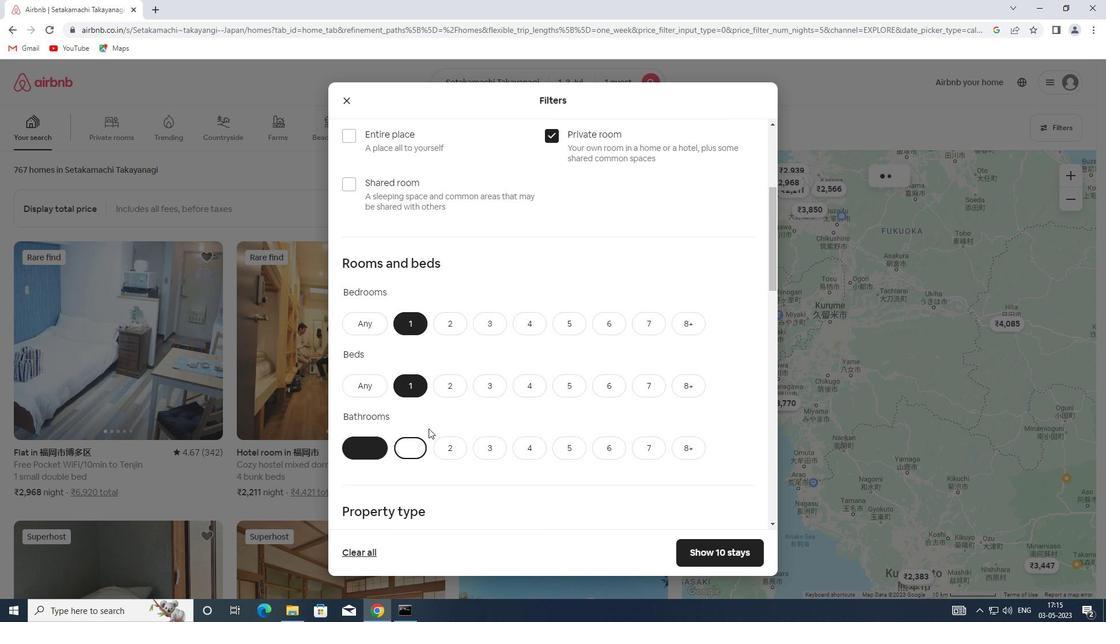 
Action: Mouse scrolled (434, 420) with delta (0, 0)
Screenshot: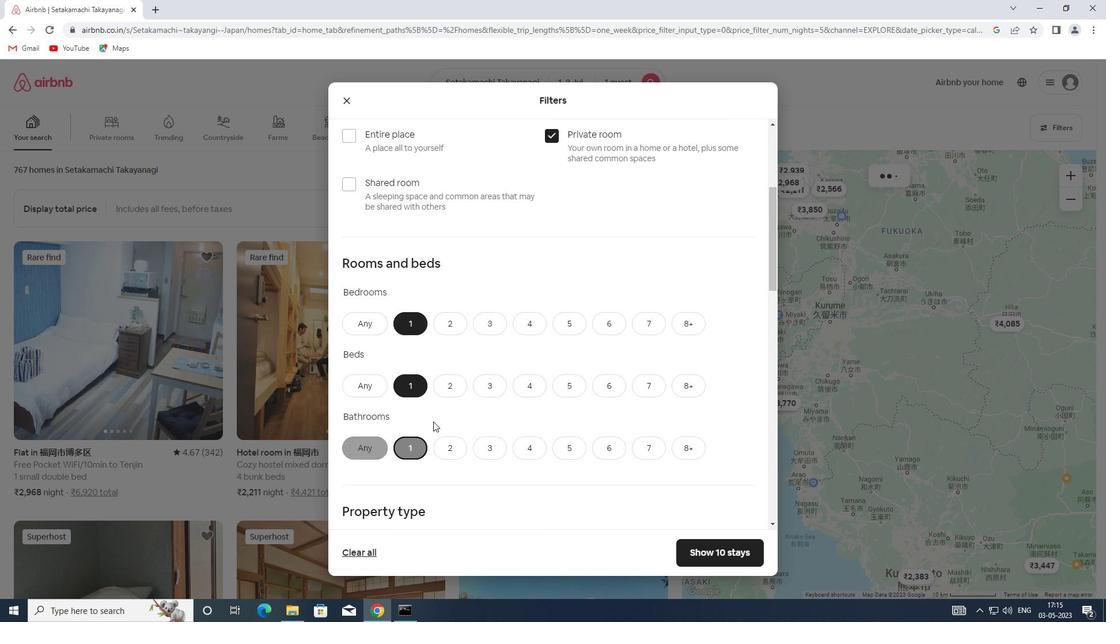 
Action: Mouse moved to (435, 420)
Screenshot: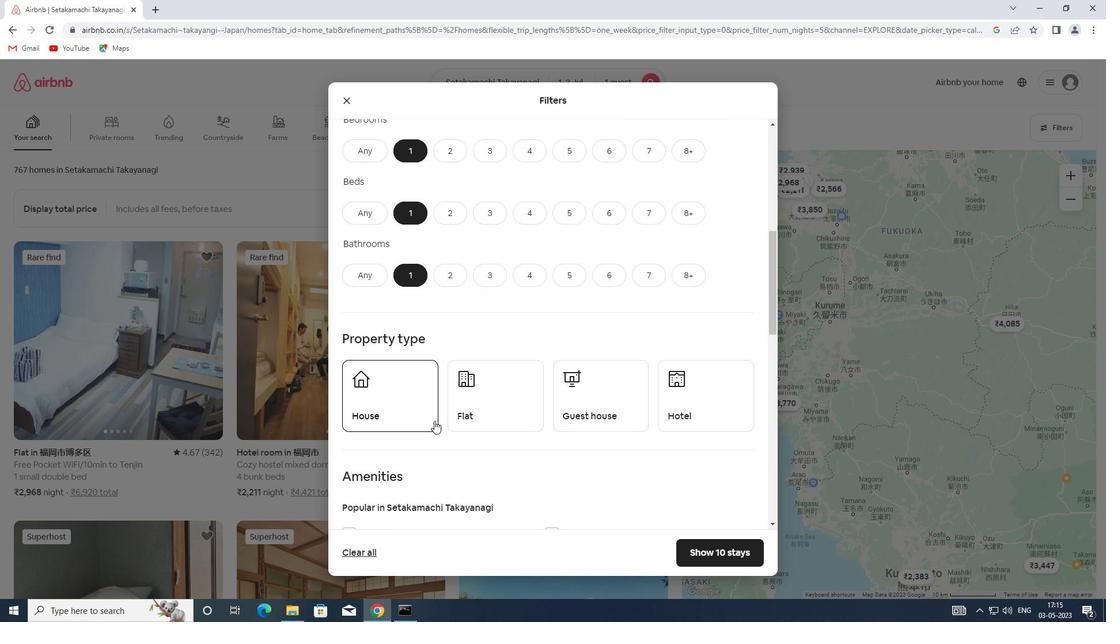 
Action: Mouse pressed left at (435, 420)
Screenshot: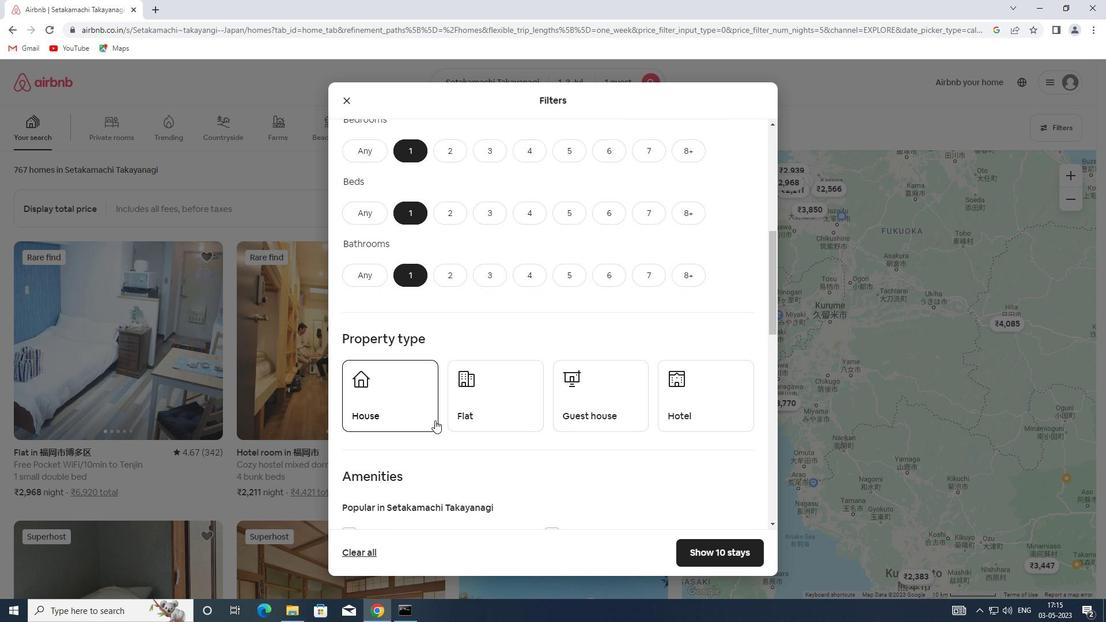 
Action: Mouse moved to (475, 411)
Screenshot: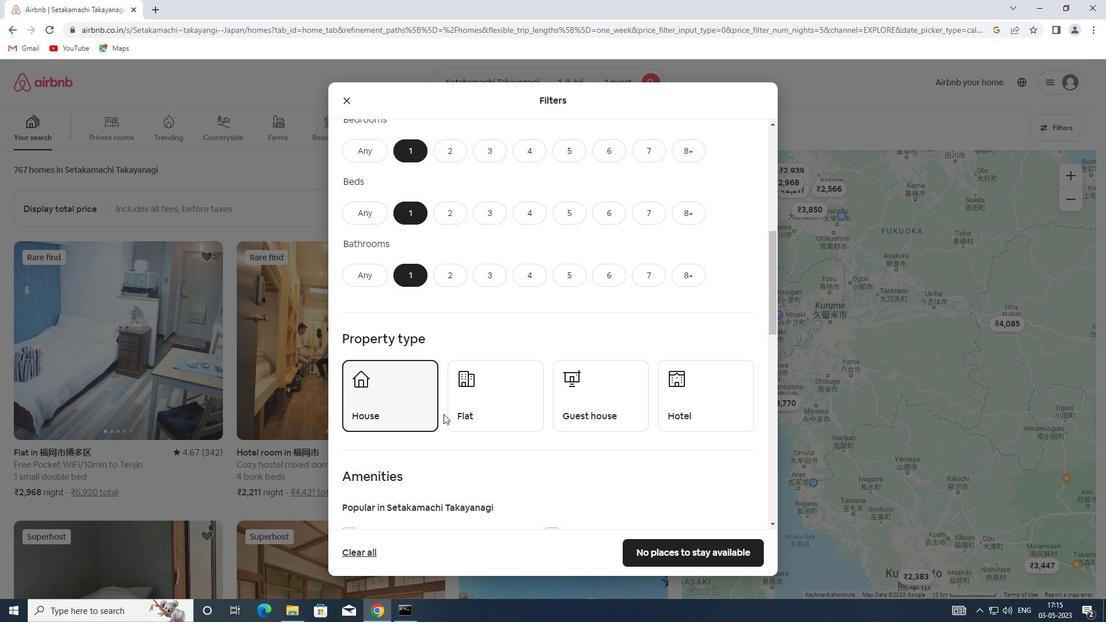 
Action: Mouse pressed left at (475, 411)
Screenshot: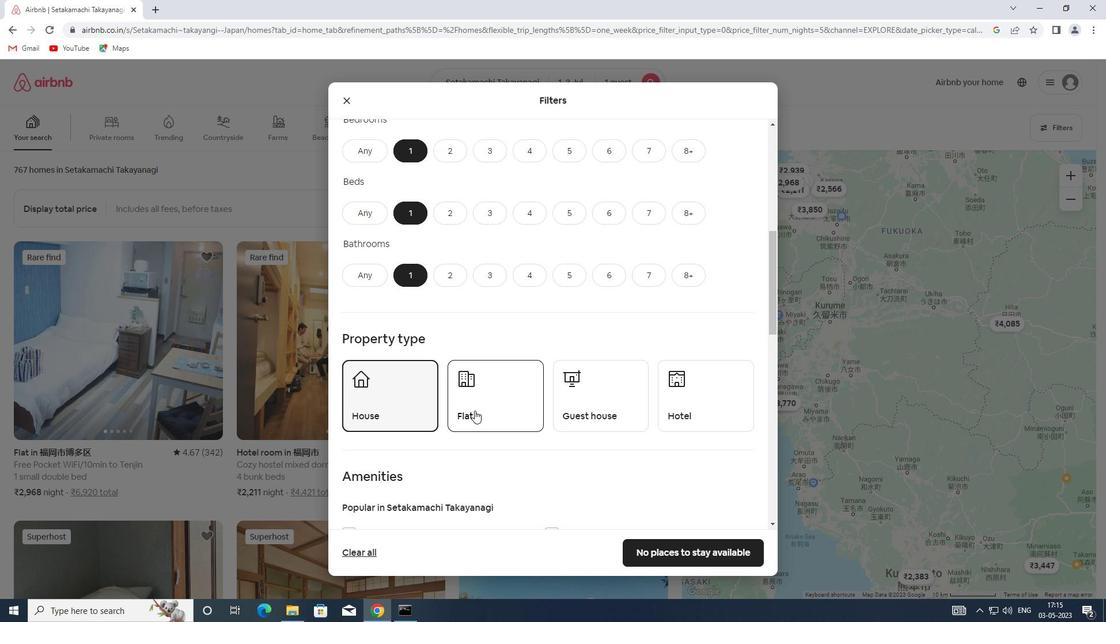 
Action: Mouse moved to (572, 402)
Screenshot: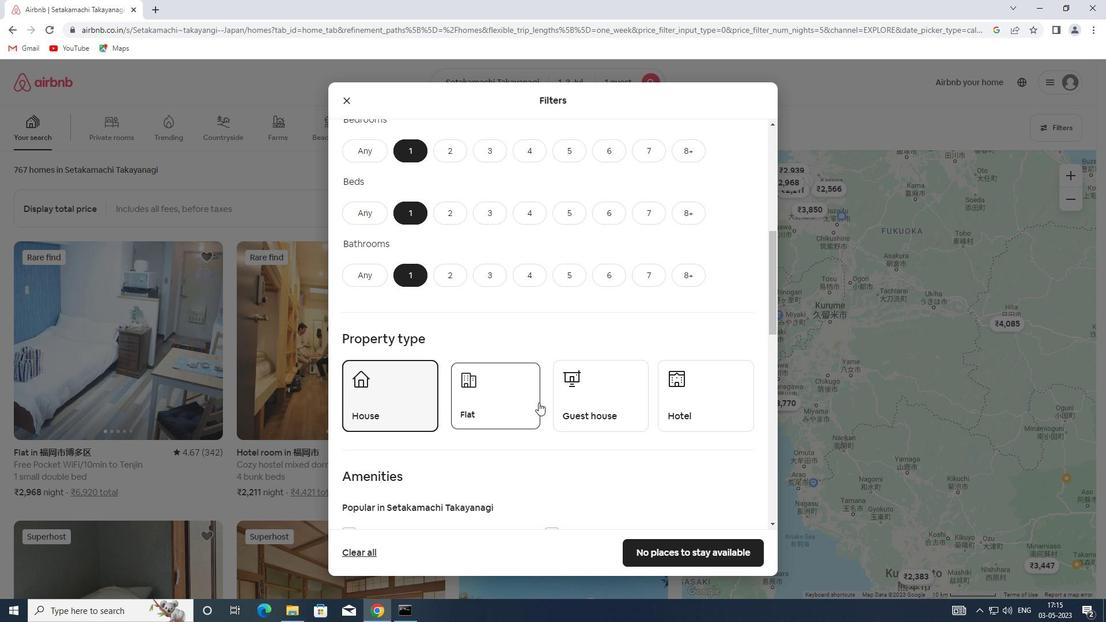 
Action: Mouse pressed left at (572, 402)
Screenshot: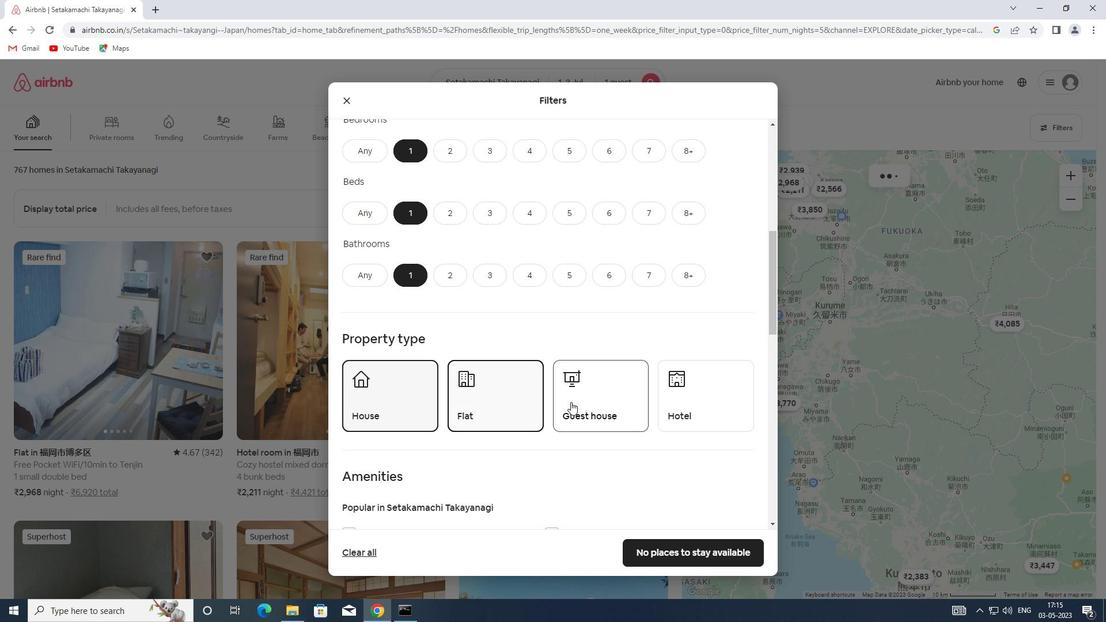 
Action: Mouse scrolled (572, 401) with delta (0, 0)
Screenshot: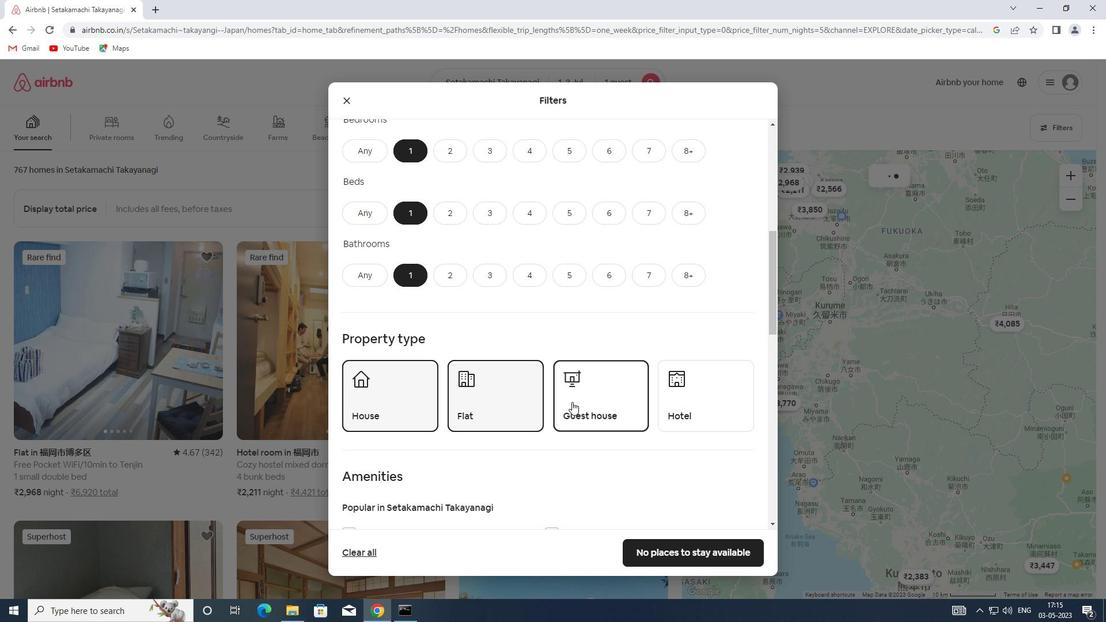 
Action: Mouse scrolled (572, 401) with delta (0, 0)
Screenshot: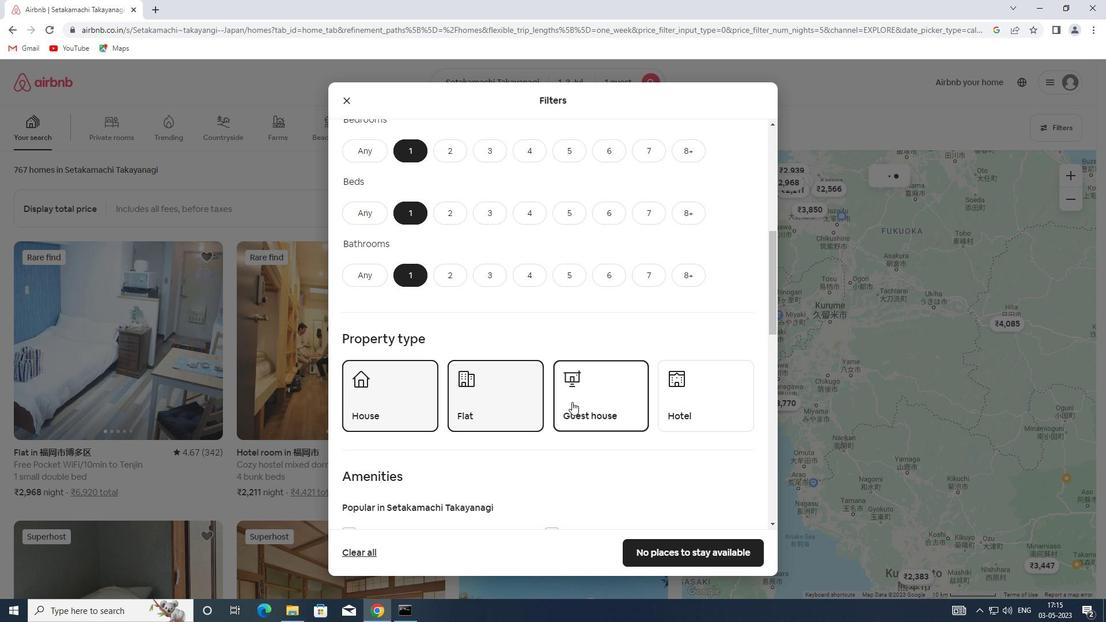 
Action: Mouse scrolled (572, 401) with delta (0, 0)
Screenshot: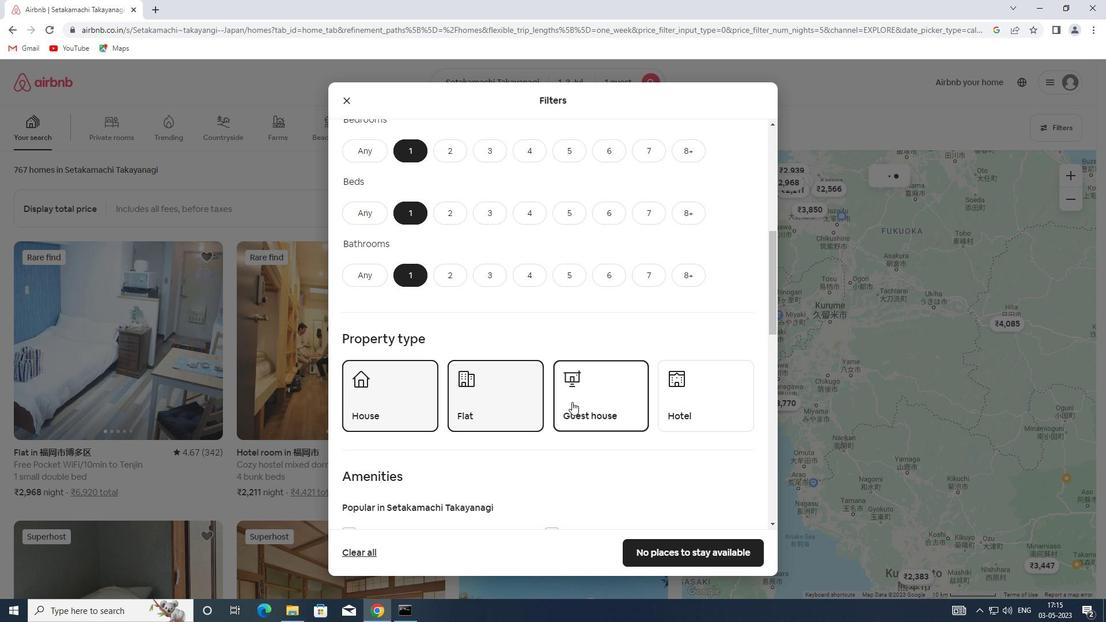 
Action: Mouse scrolled (572, 401) with delta (0, 0)
Screenshot: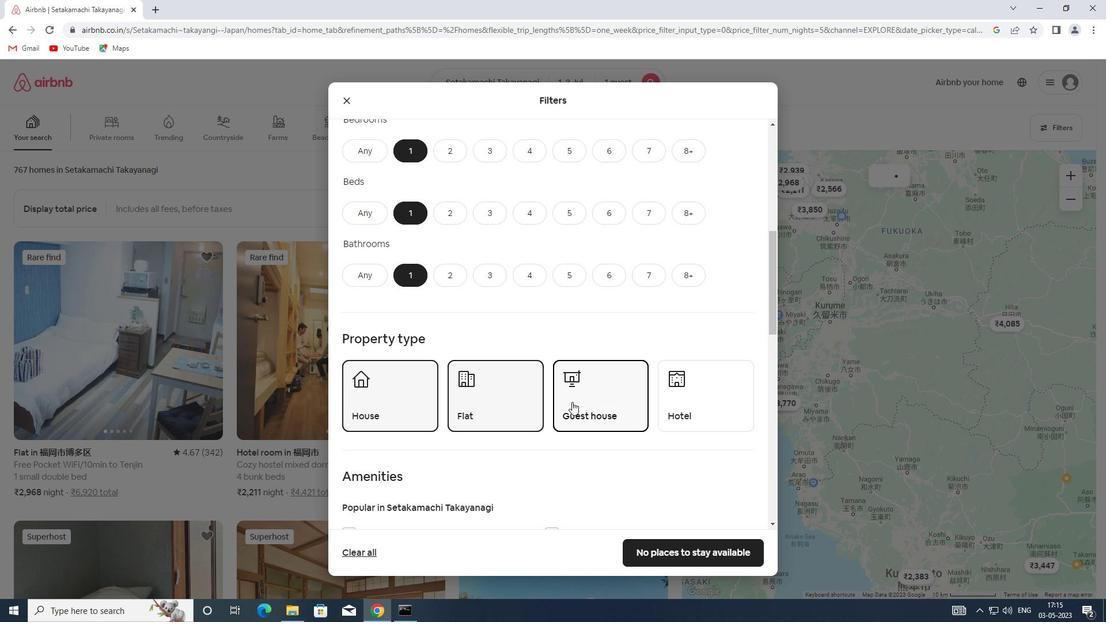 
Action: Mouse moved to (669, 401)
Screenshot: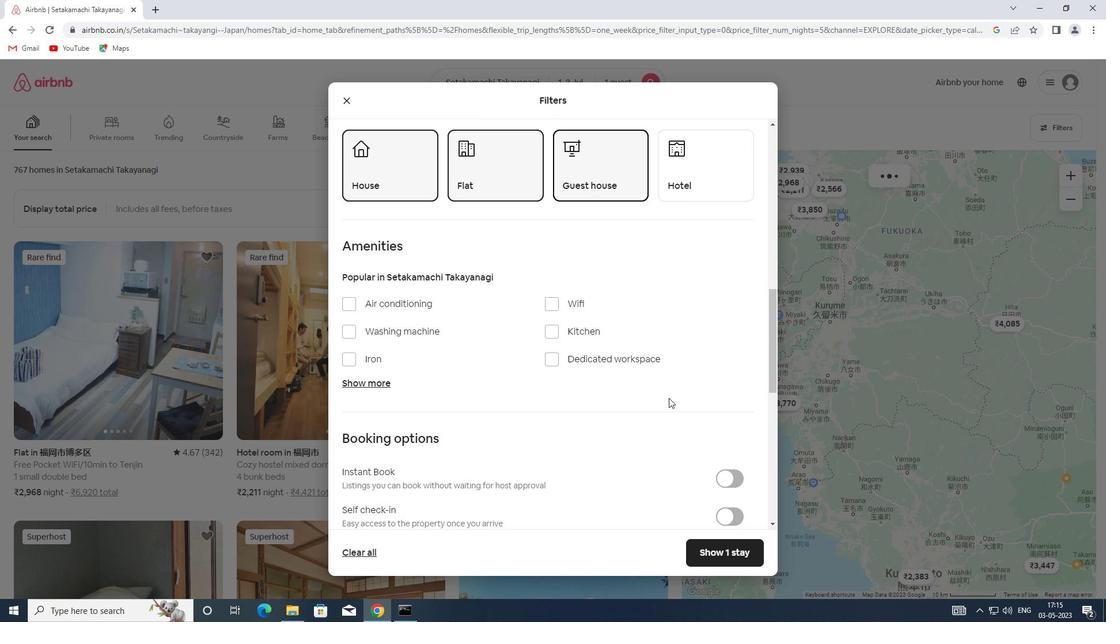
Action: Mouse scrolled (669, 401) with delta (0, 0)
Screenshot: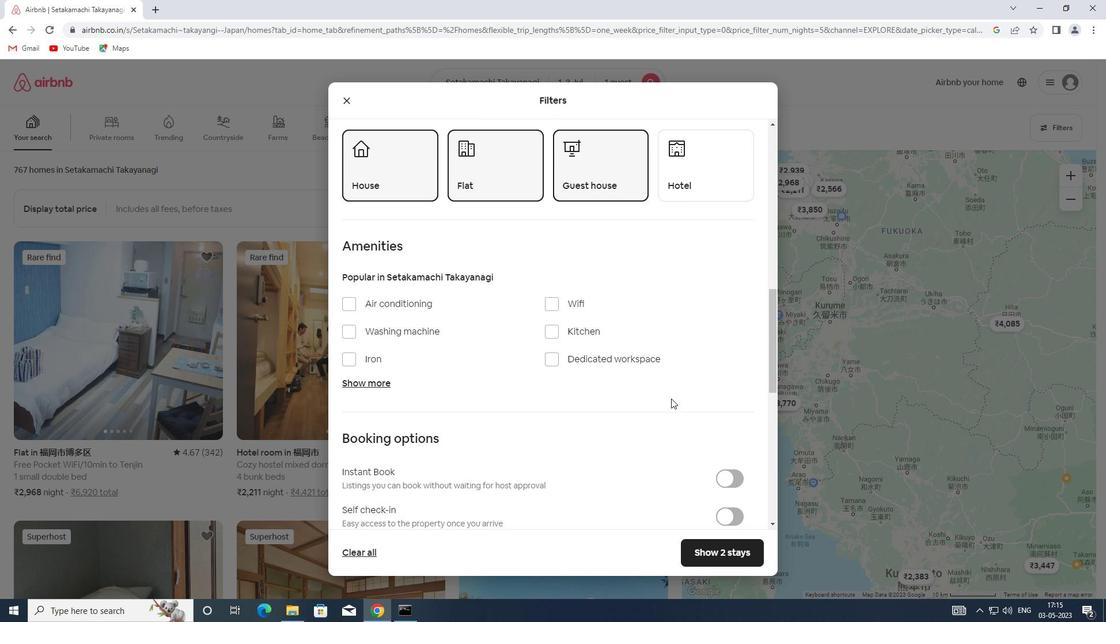 
Action: Mouse scrolled (669, 401) with delta (0, 0)
Screenshot: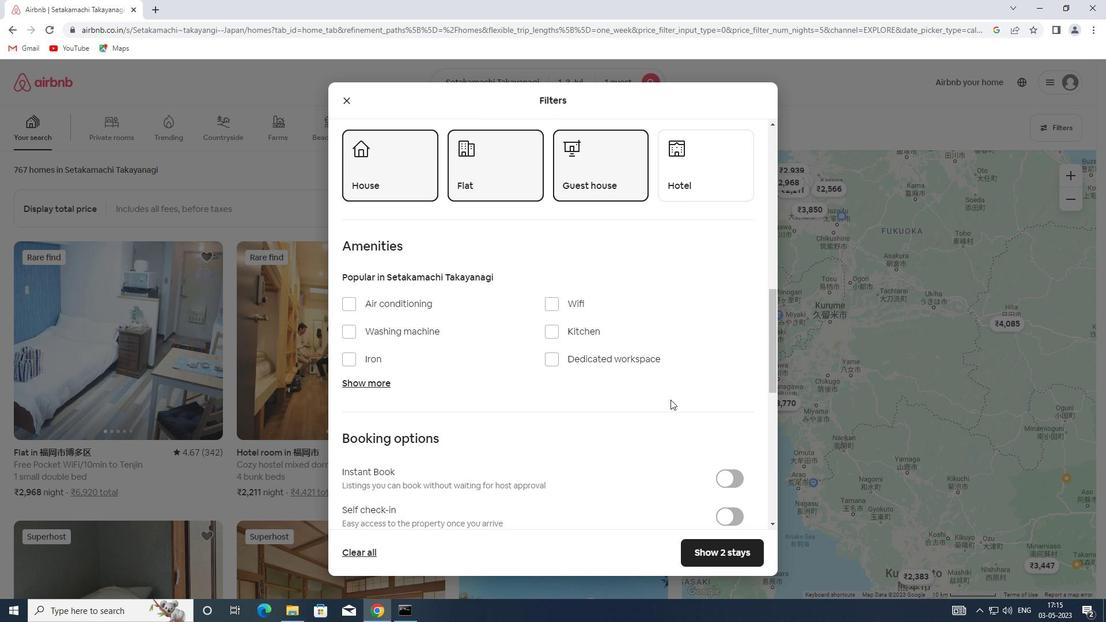 
Action: Mouse scrolled (669, 401) with delta (0, 0)
Screenshot: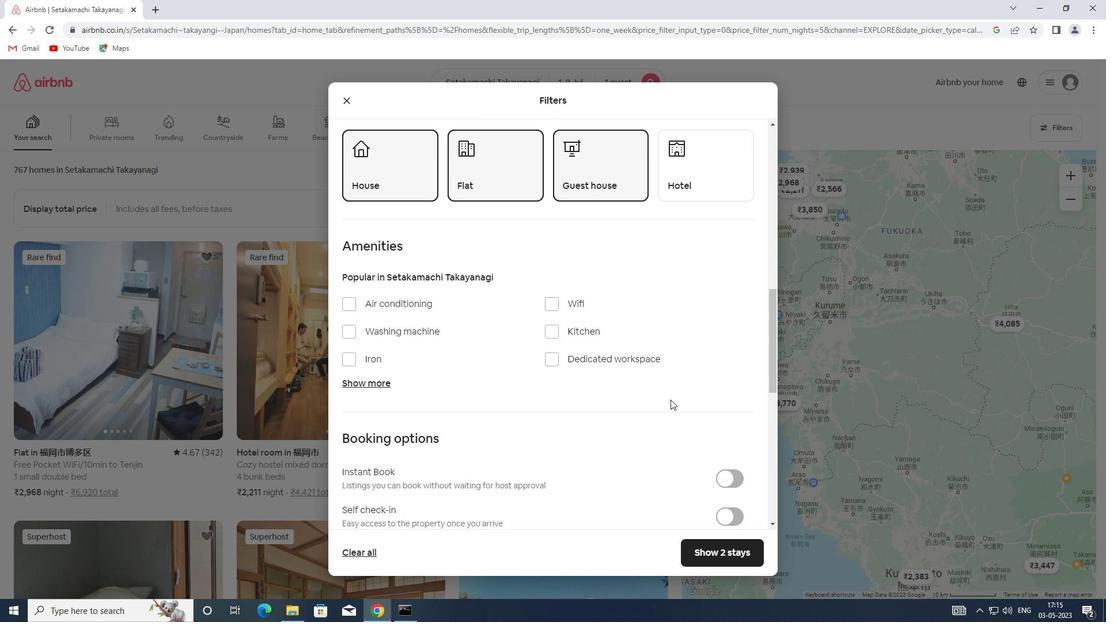 
Action: Mouse moved to (725, 348)
Screenshot: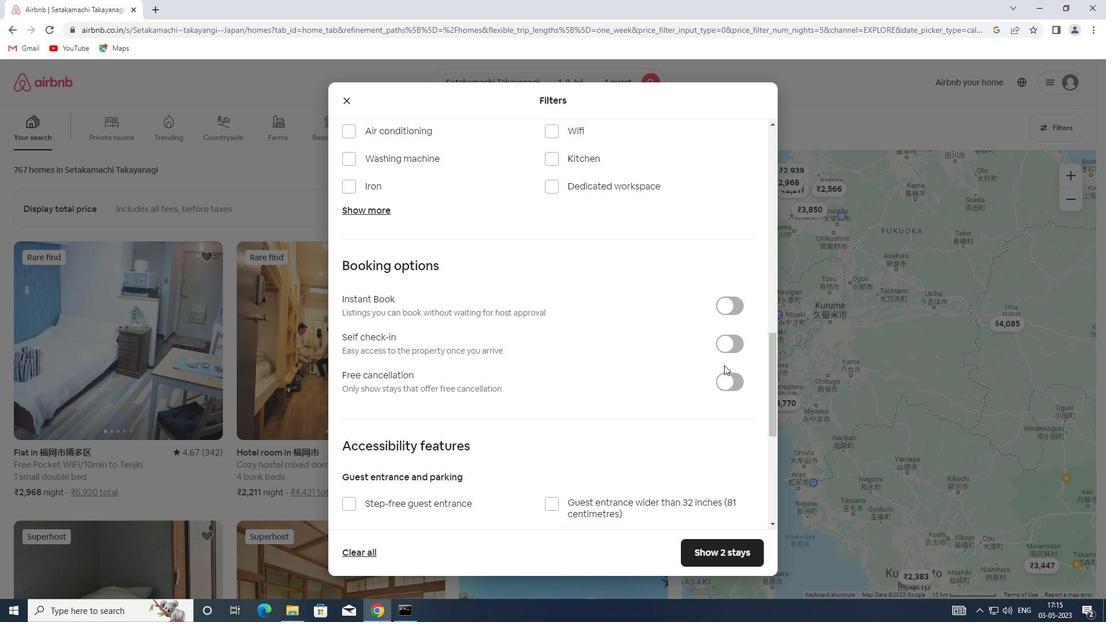 
Action: Mouse pressed left at (725, 348)
Screenshot: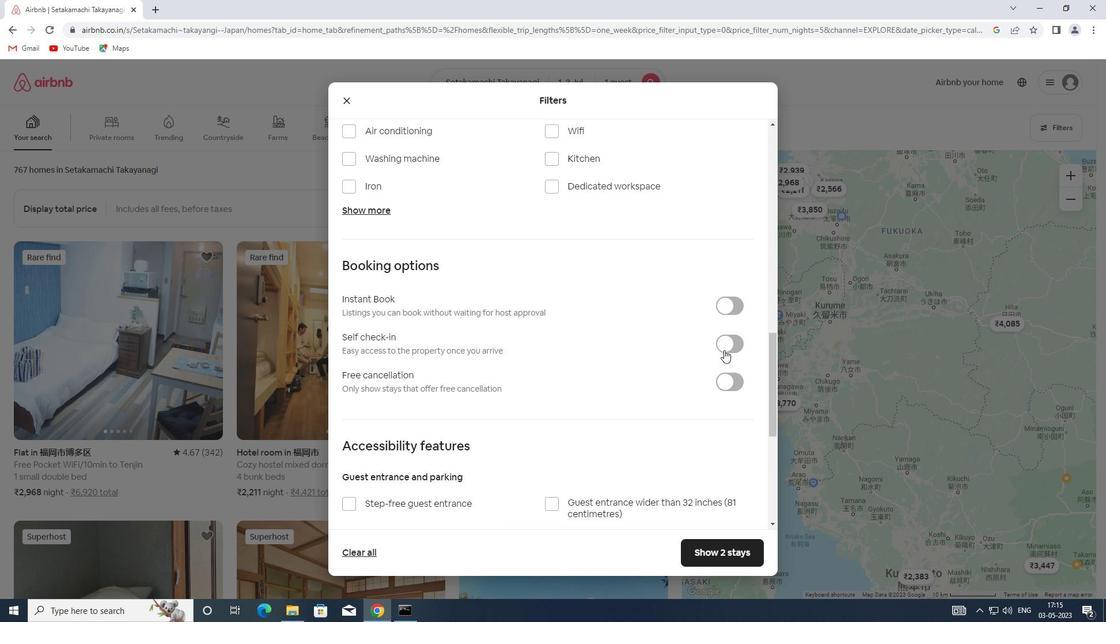 
Action: Mouse moved to (650, 378)
Screenshot: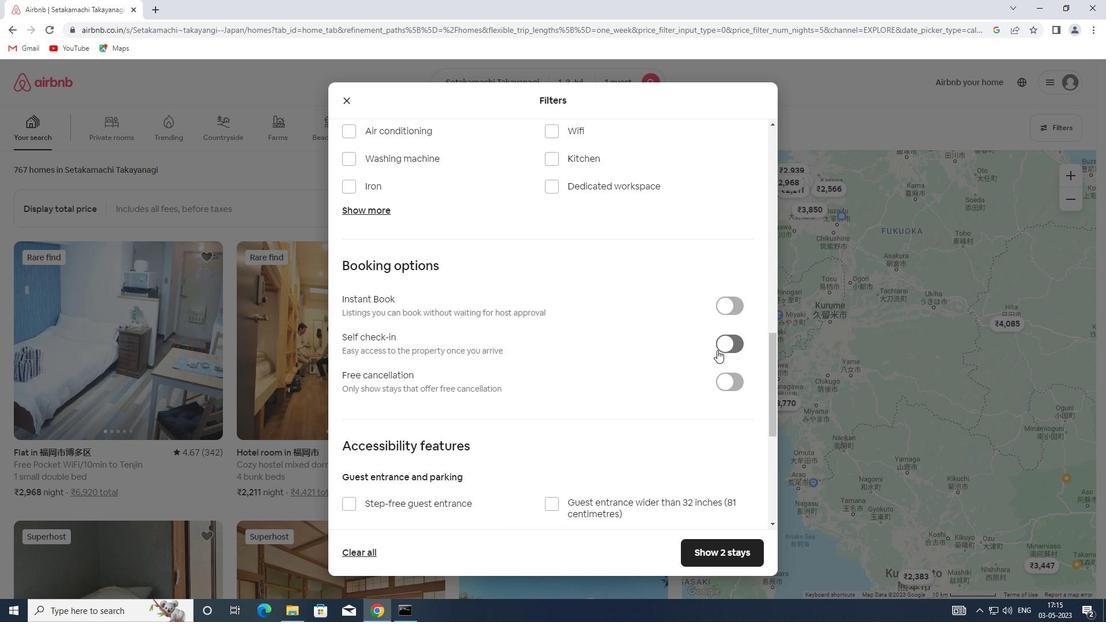 
Action: Mouse scrolled (650, 377) with delta (0, 0)
Screenshot: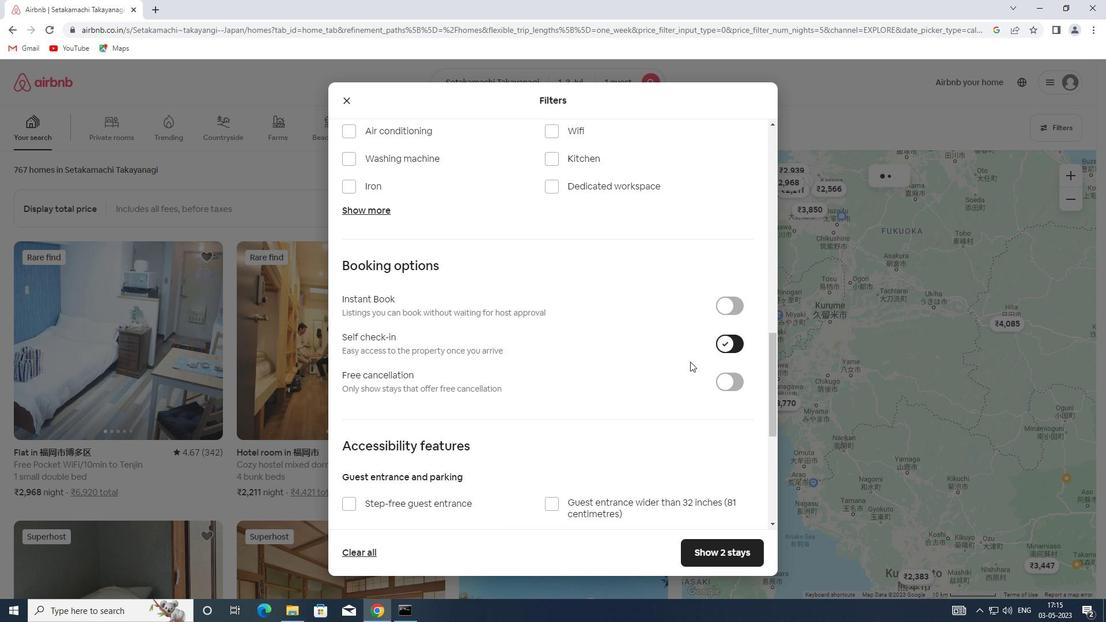 
Action: Mouse moved to (649, 378)
Screenshot: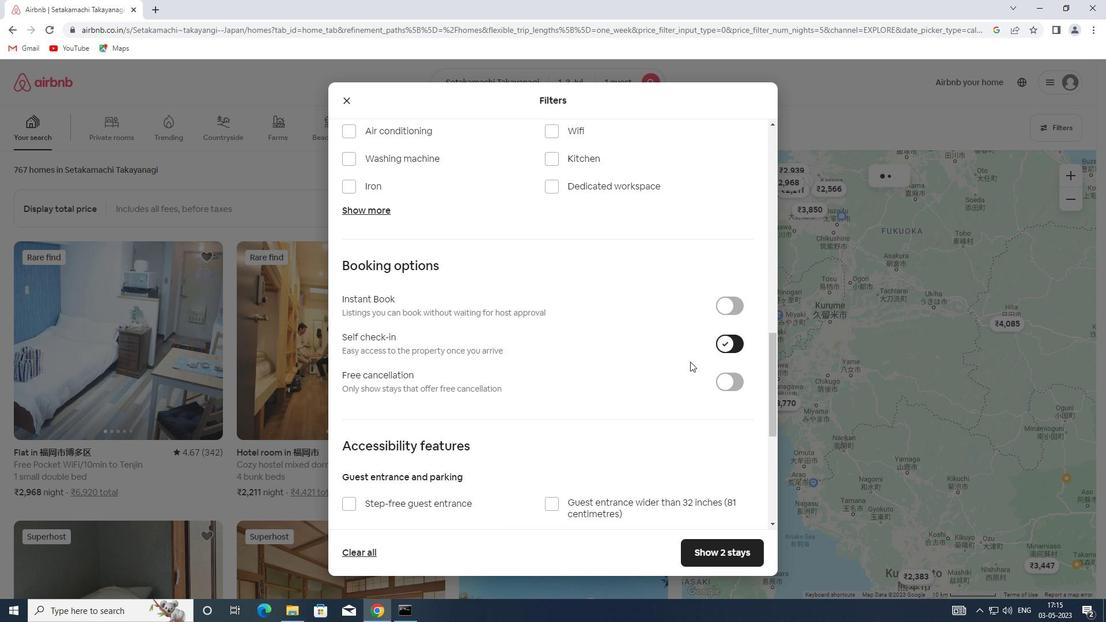 
Action: Mouse scrolled (649, 377) with delta (0, 0)
Screenshot: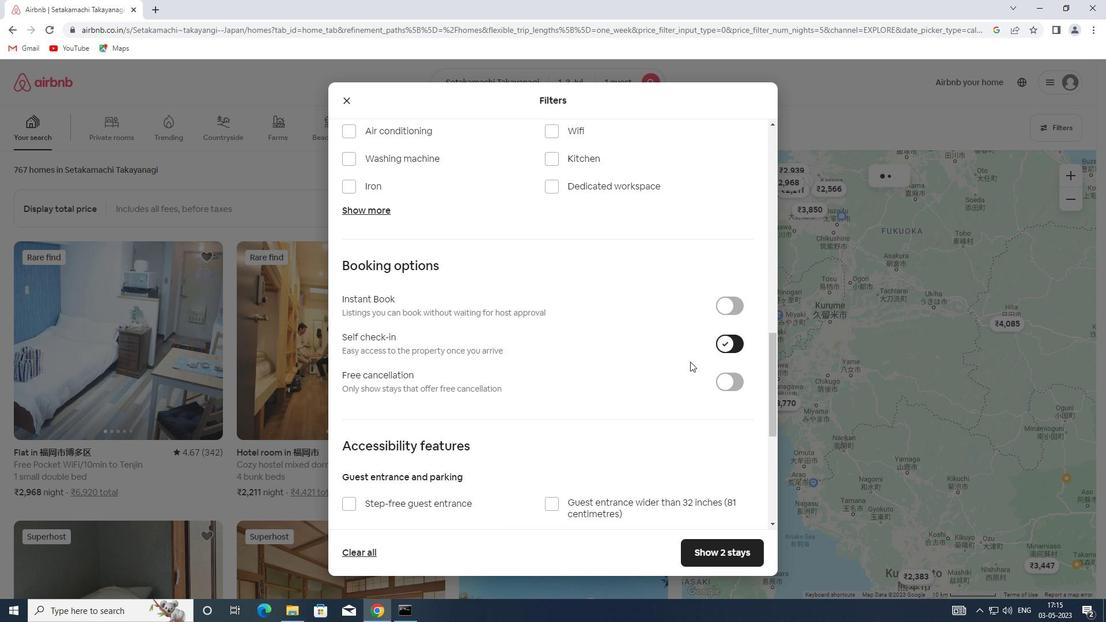 
Action: Mouse moved to (593, 387)
Screenshot: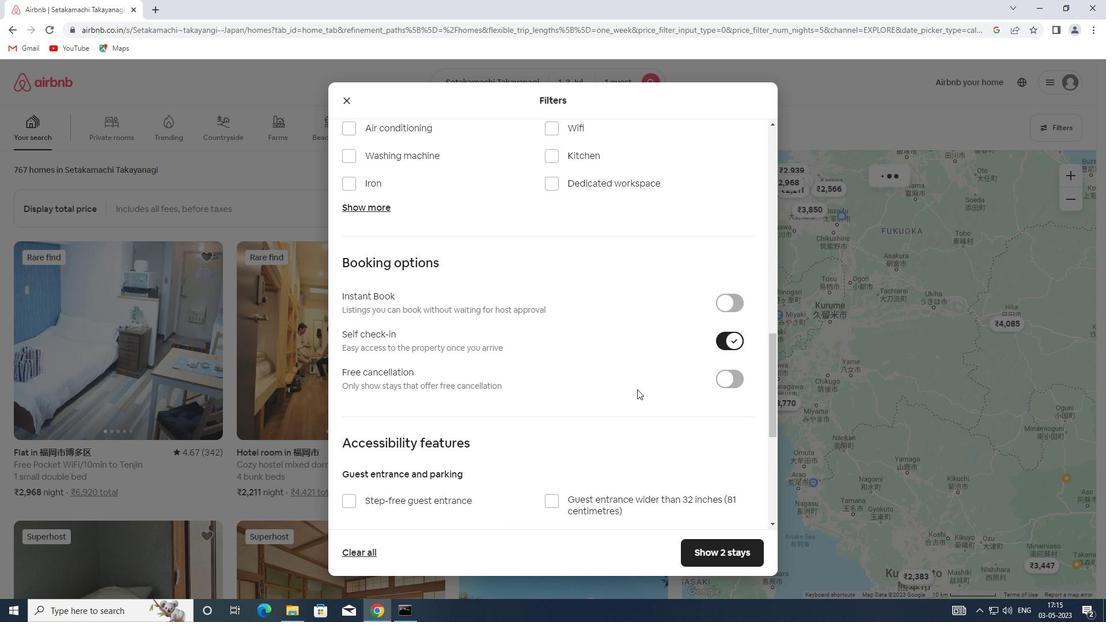 
Action: Mouse scrolled (593, 387) with delta (0, 0)
Screenshot: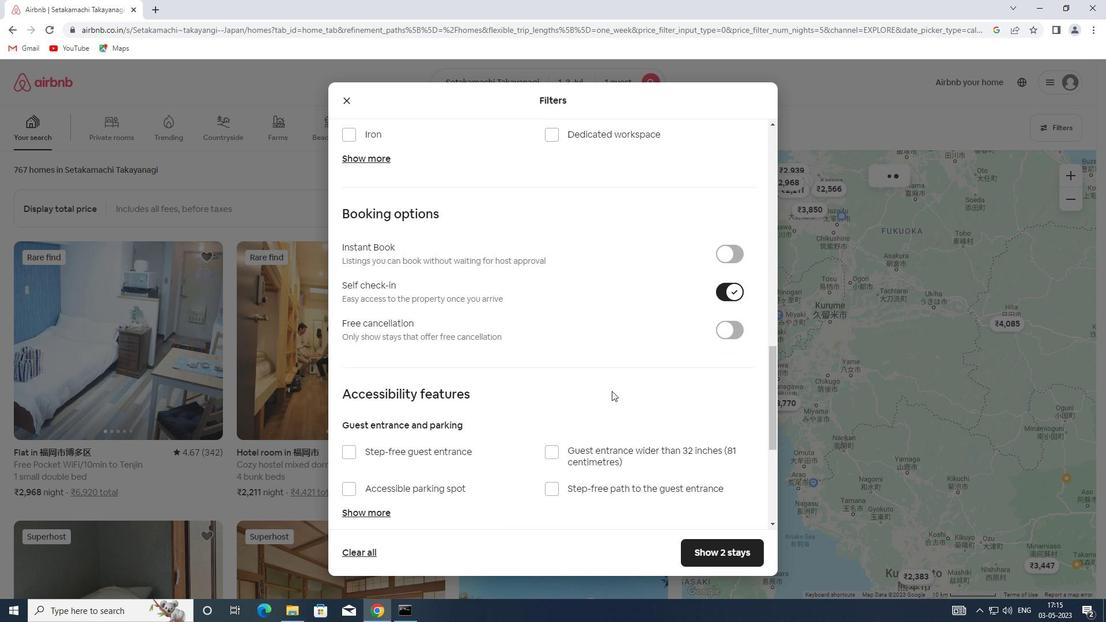 
Action: Mouse scrolled (593, 387) with delta (0, 0)
Screenshot: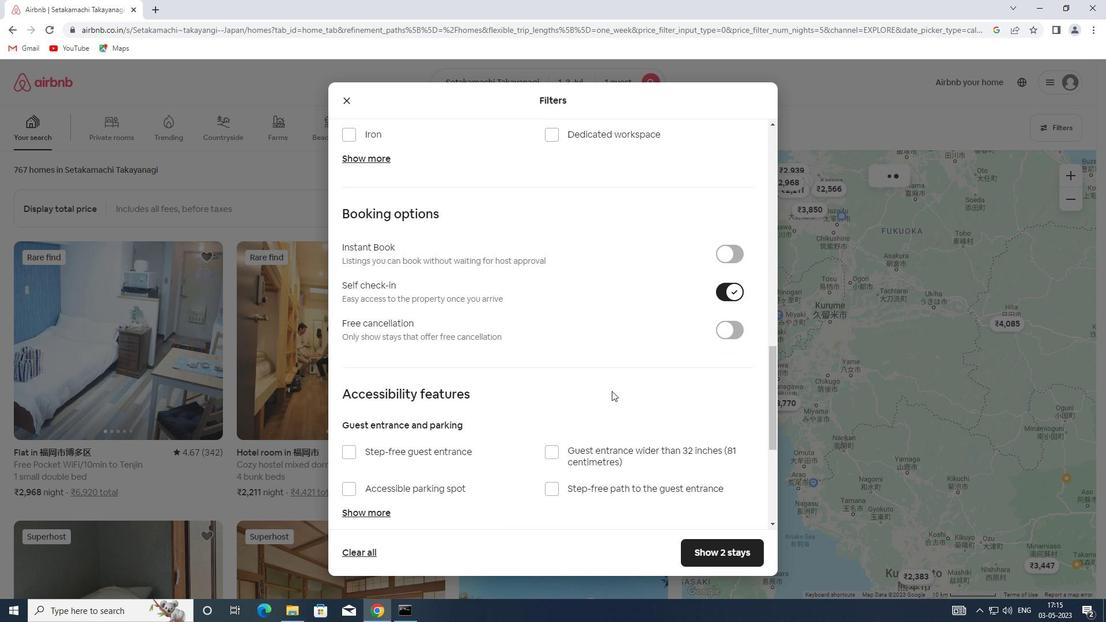 
Action: Mouse moved to (592, 387)
Screenshot: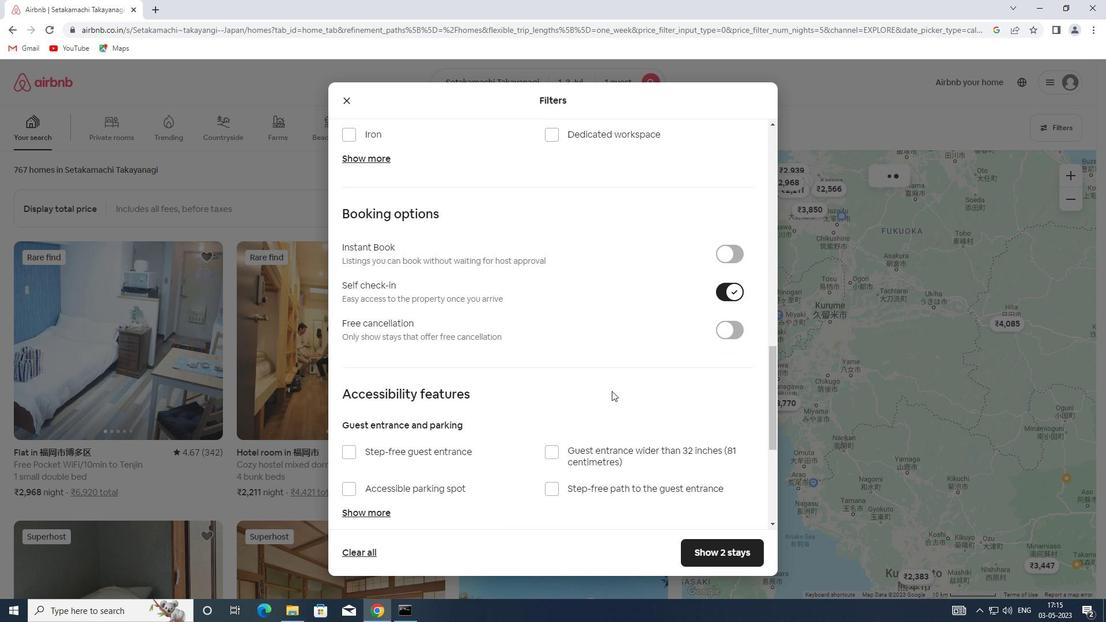 
Action: Mouse scrolled (592, 387) with delta (0, 0)
Screenshot: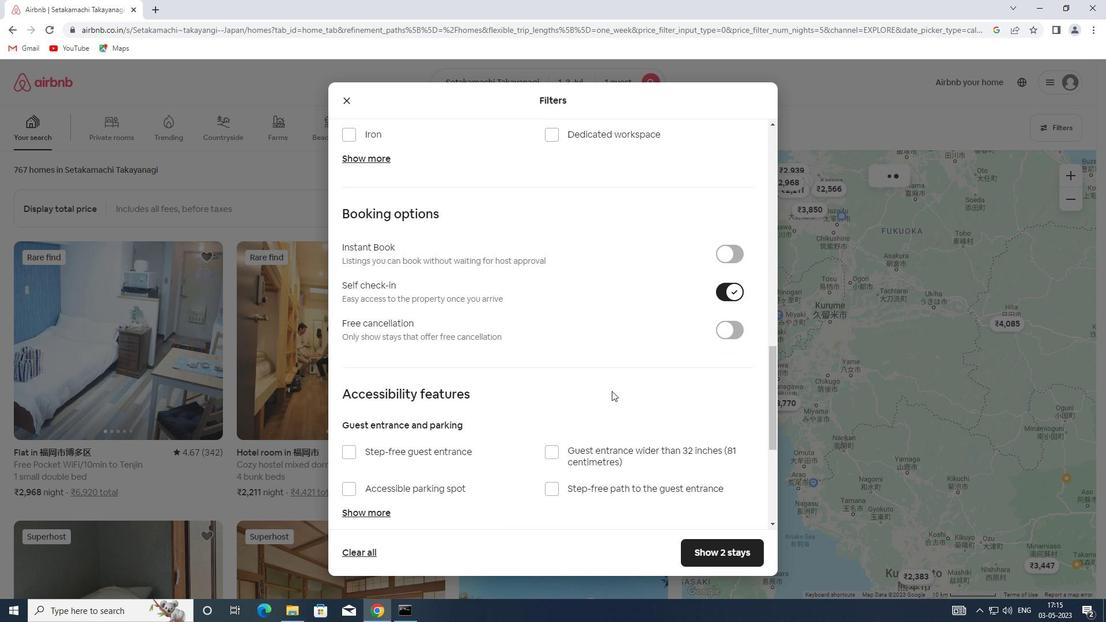 
Action: Mouse moved to (586, 389)
Screenshot: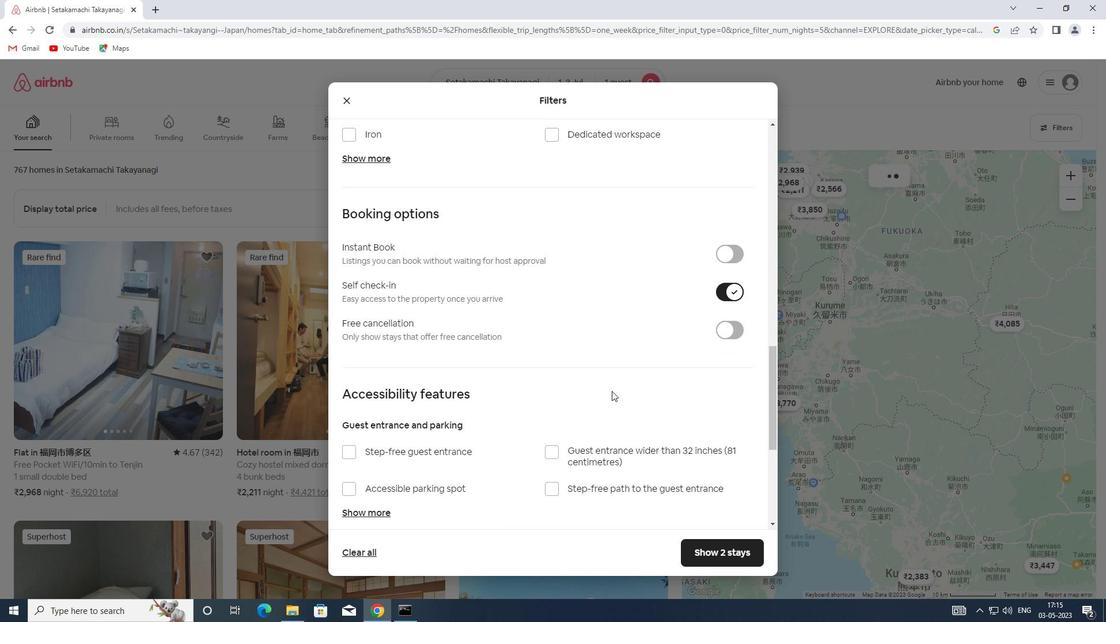 
Action: Mouse scrolled (586, 388) with delta (0, 0)
Screenshot: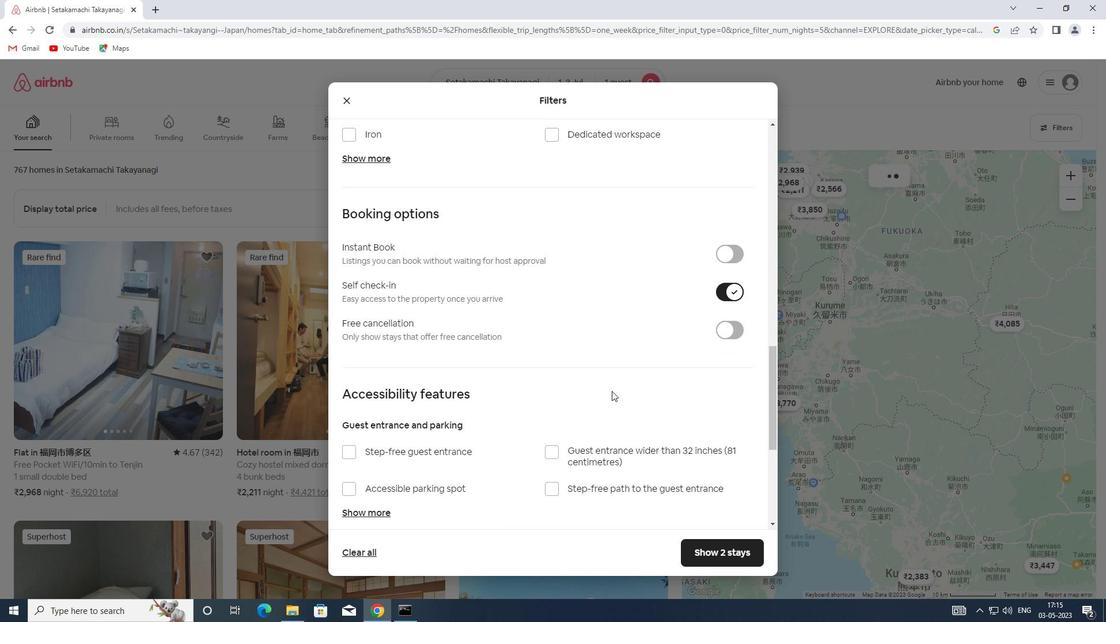
Action: Mouse moved to (359, 447)
Screenshot: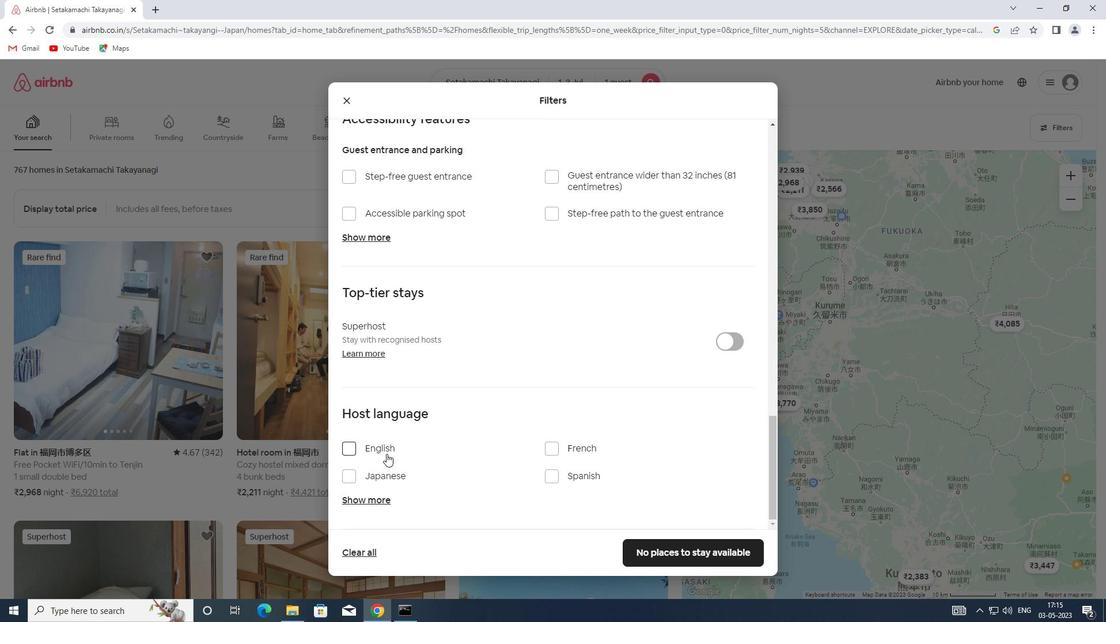 
Action: Mouse pressed left at (359, 447)
Screenshot: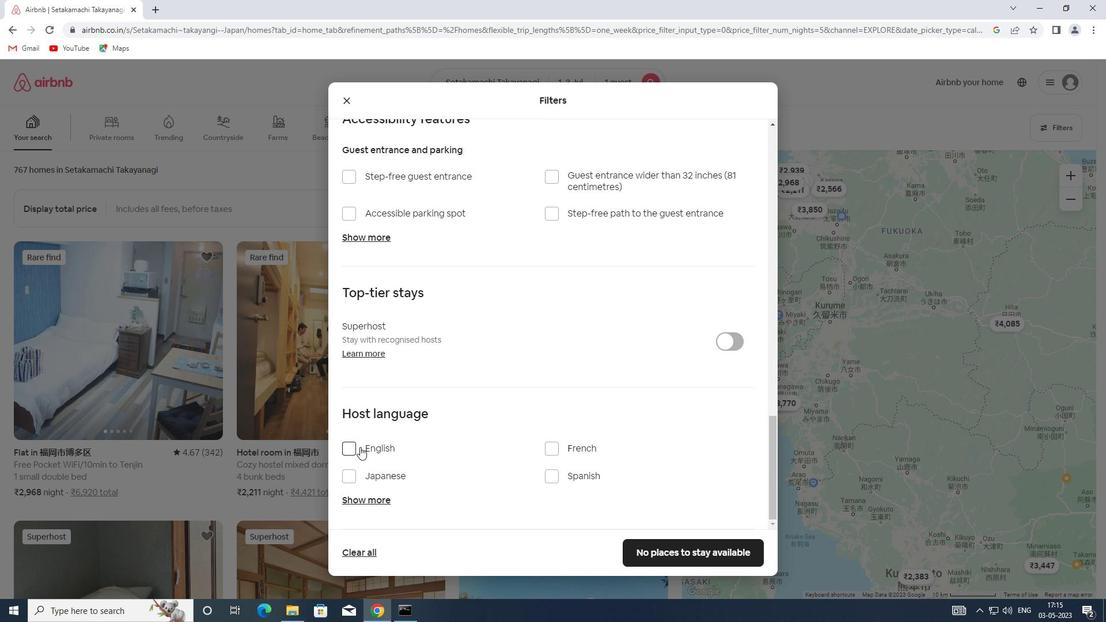 
Action: Mouse moved to (665, 543)
Screenshot: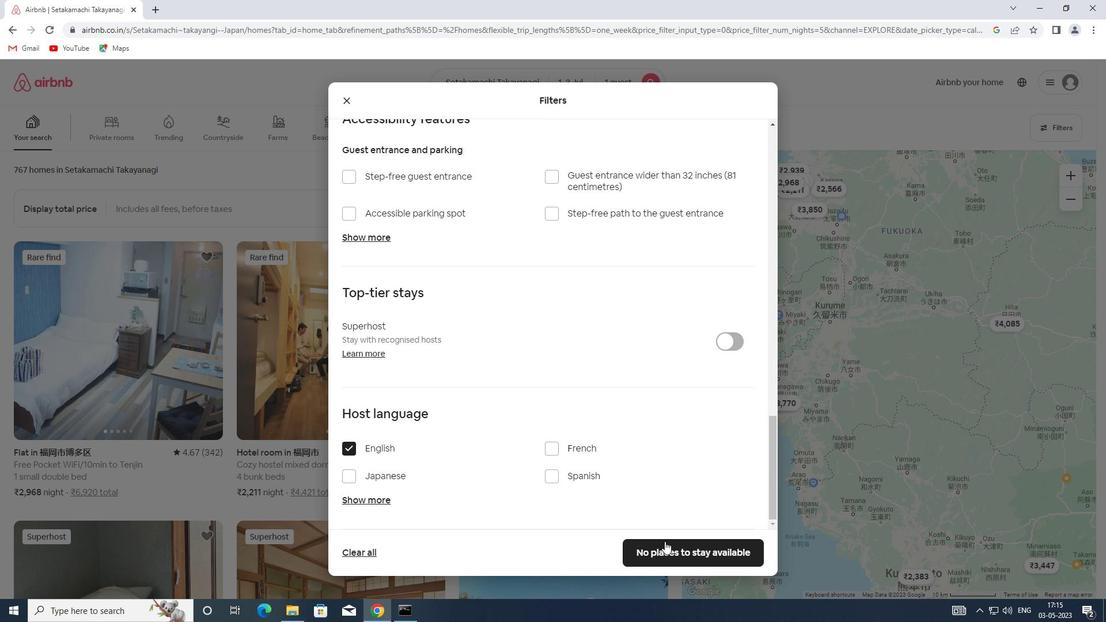 
Action: Mouse pressed left at (665, 543)
Screenshot: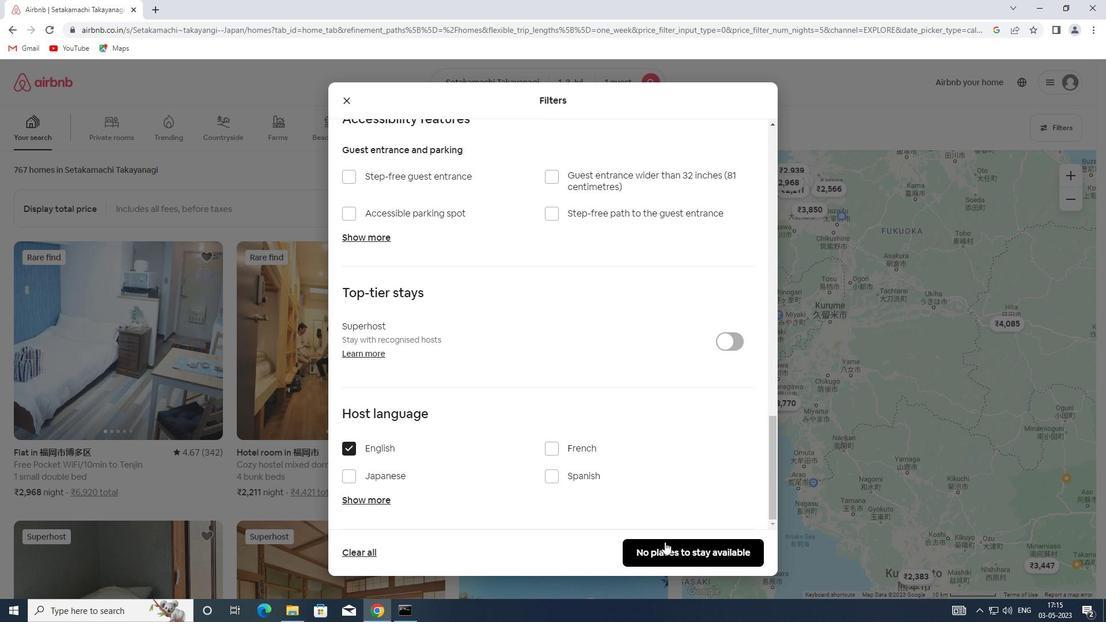 
